 Task: Search one way flight ticket for 1 adult, 1 child, 1 infant in seat in premium economy from Fort Wayne: Fort Wayne International Airport to Indianapolis: Indianapolis International Airport on 8-5-2023. Choice of flights is Southwest. Number of bags: 2 checked bags. Outbound departure time preference is 17:00.
Action: Mouse moved to (342, 311)
Screenshot: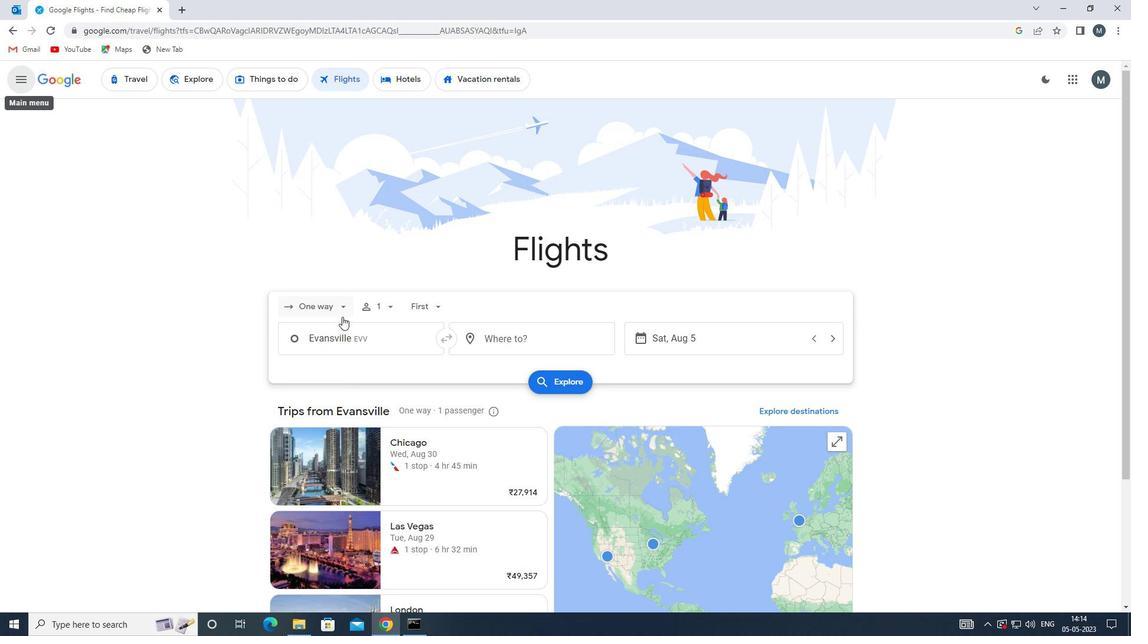 
Action: Mouse pressed left at (342, 311)
Screenshot: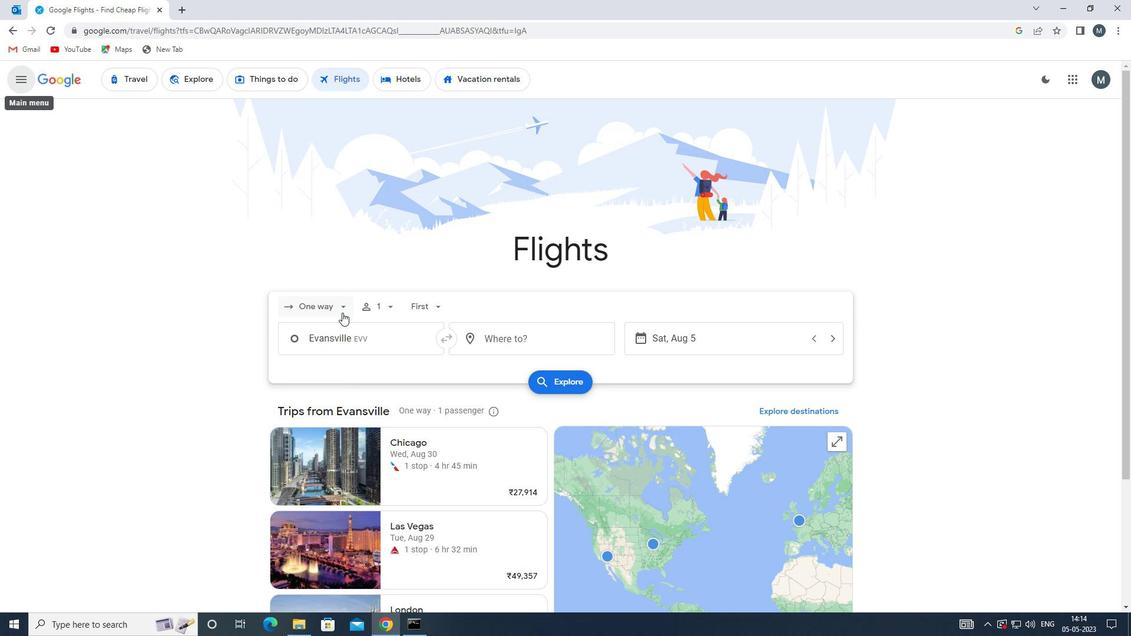 
Action: Mouse moved to (347, 359)
Screenshot: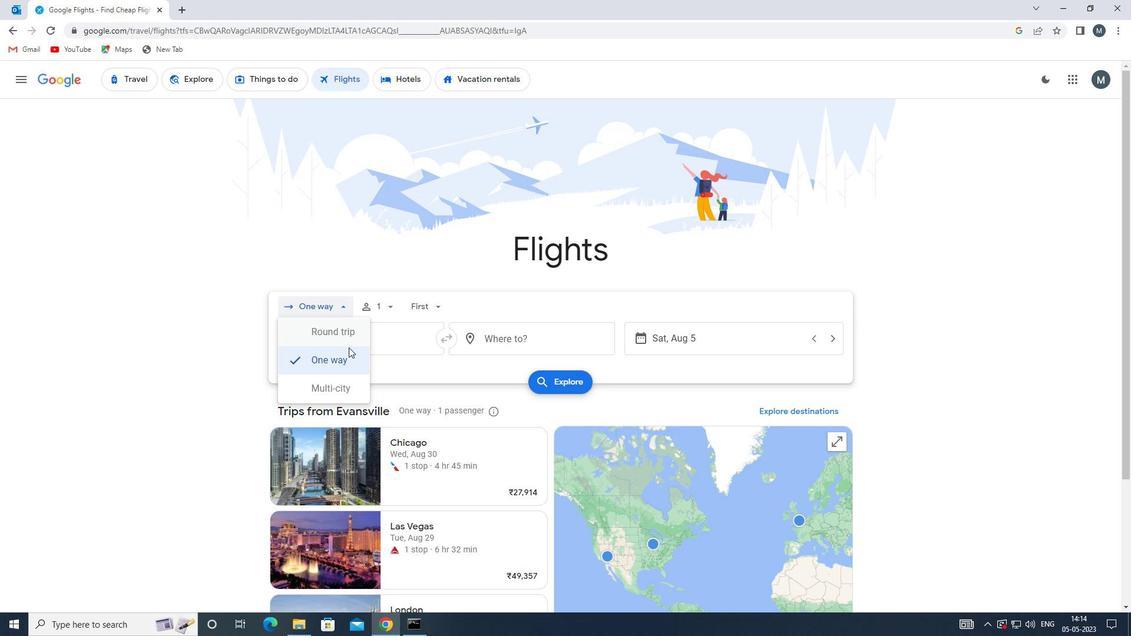 
Action: Mouse pressed left at (347, 359)
Screenshot: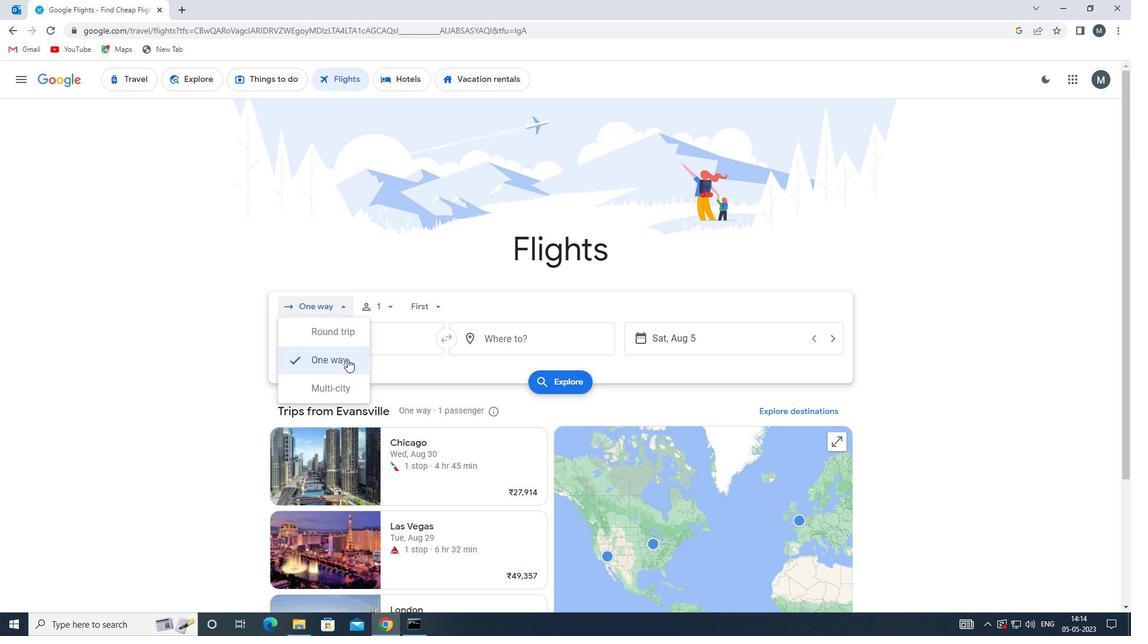 
Action: Mouse moved to (383, 306)
Screenshot: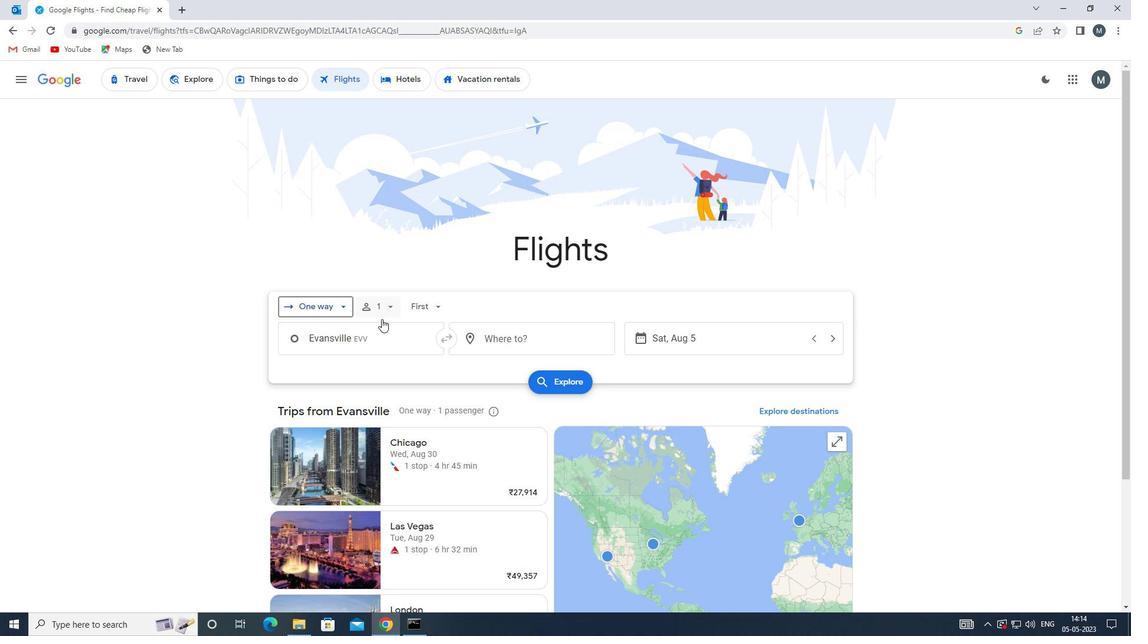 
Action: Mouse pressed left at (383, 306)
Screenshot: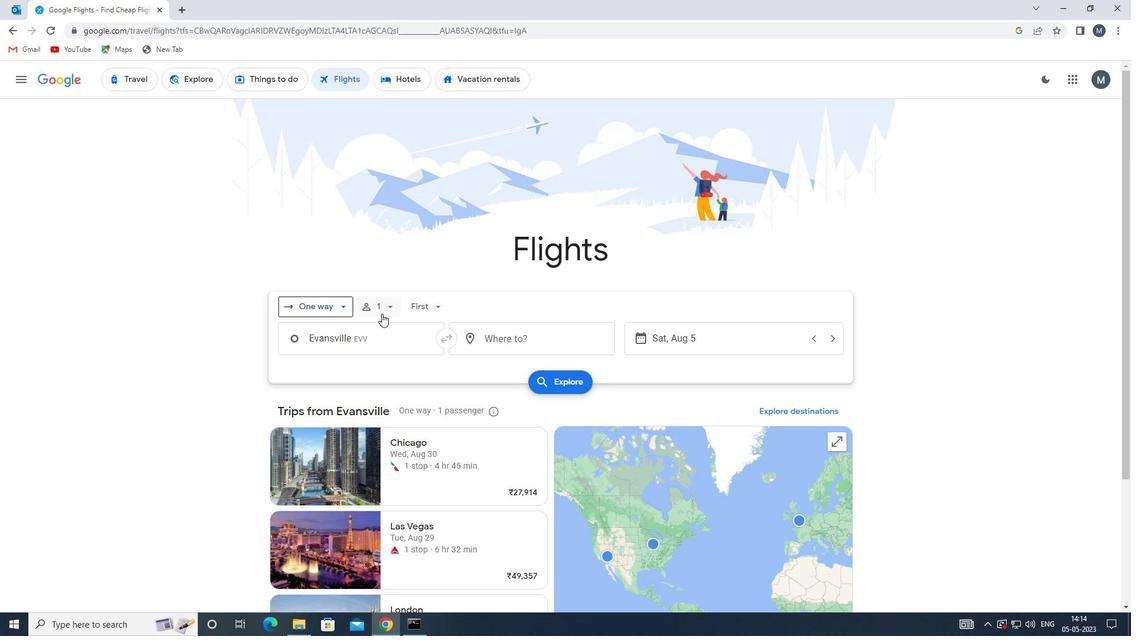 
Action: Mouse moved to (483, 366)
Screenshot: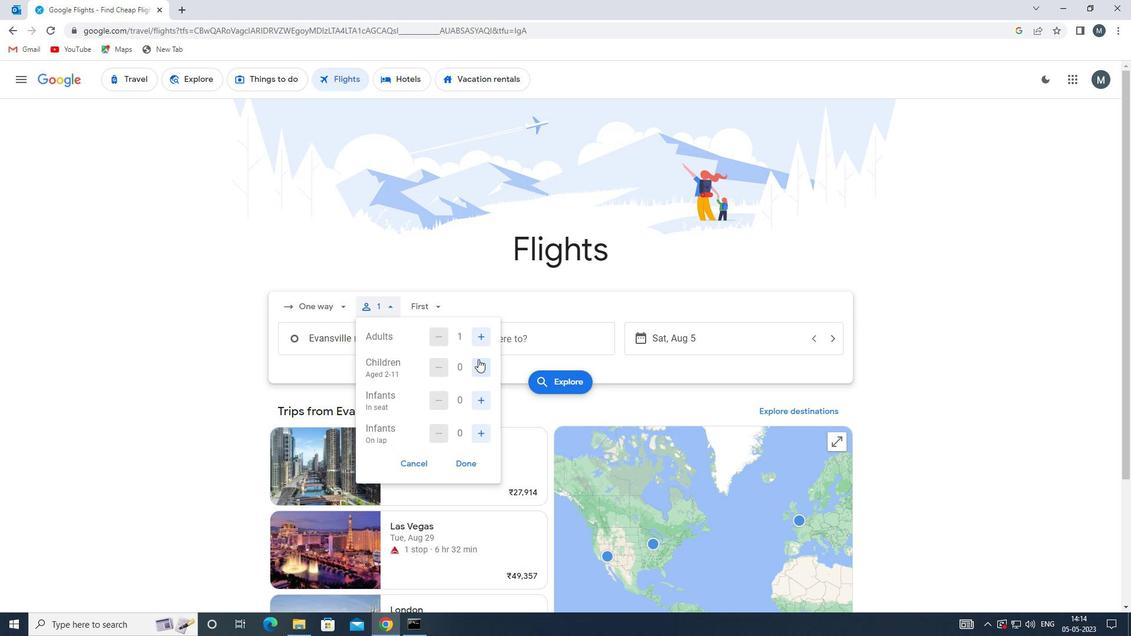 
Action: Mouse pressed left at (483, 366)
Screenshot: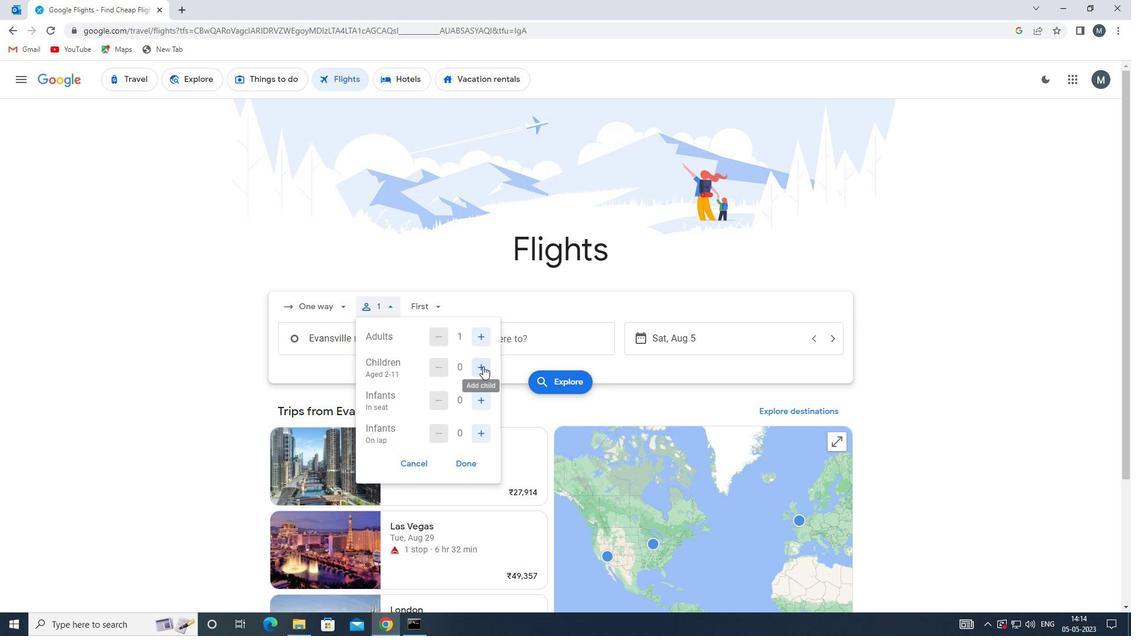 
Action: Mouse moved to (476, 404)
Screenshot: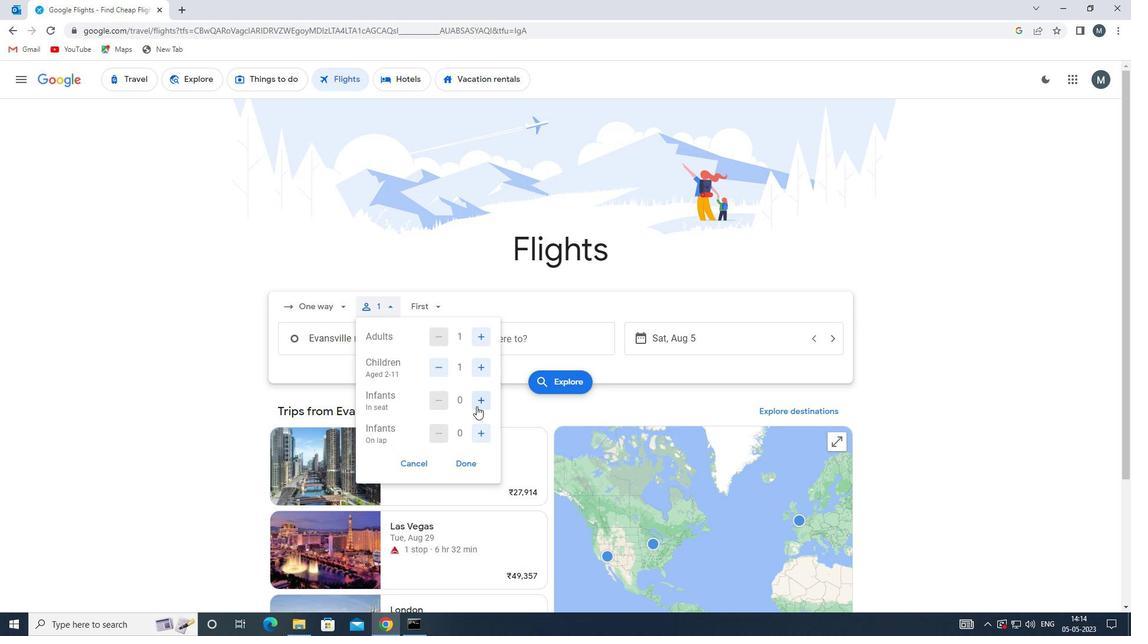 
Action: Mouse pressed left at (476, 404)
Screenshot: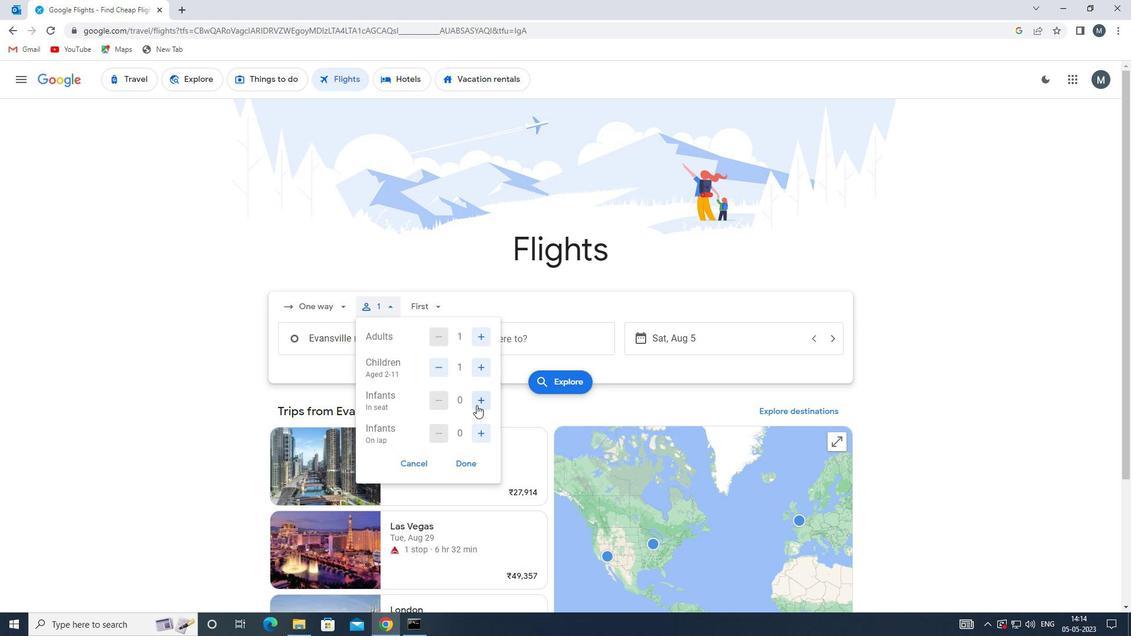 
Action: Mouse moved to (476, 466)
Screenshot: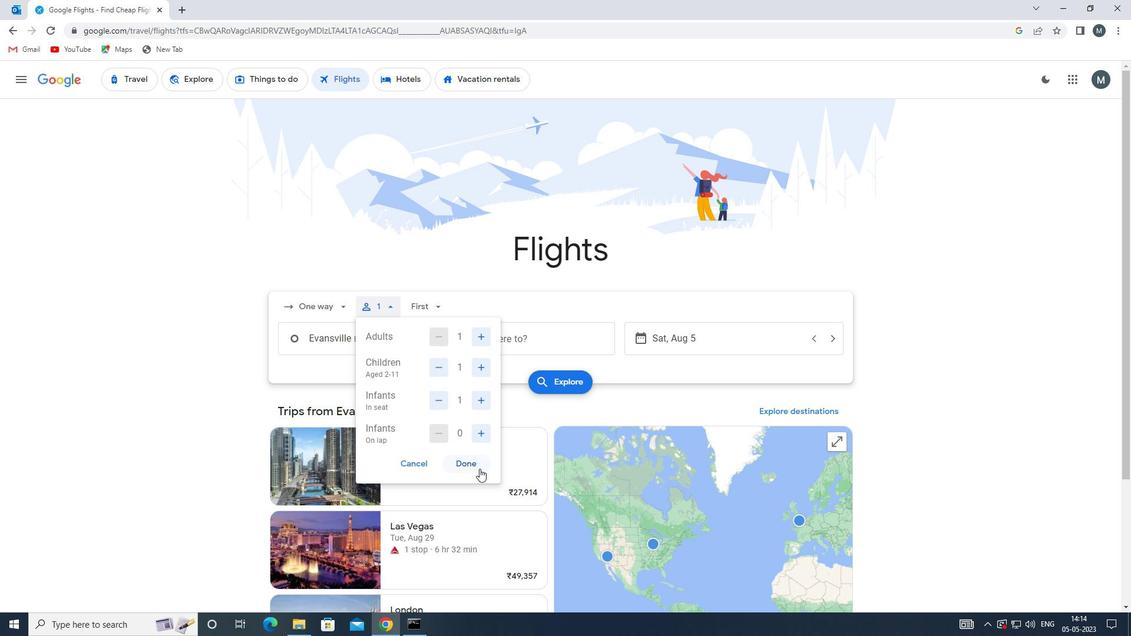 
Action: Mouse pressed left at (476, 466)
Screenshot: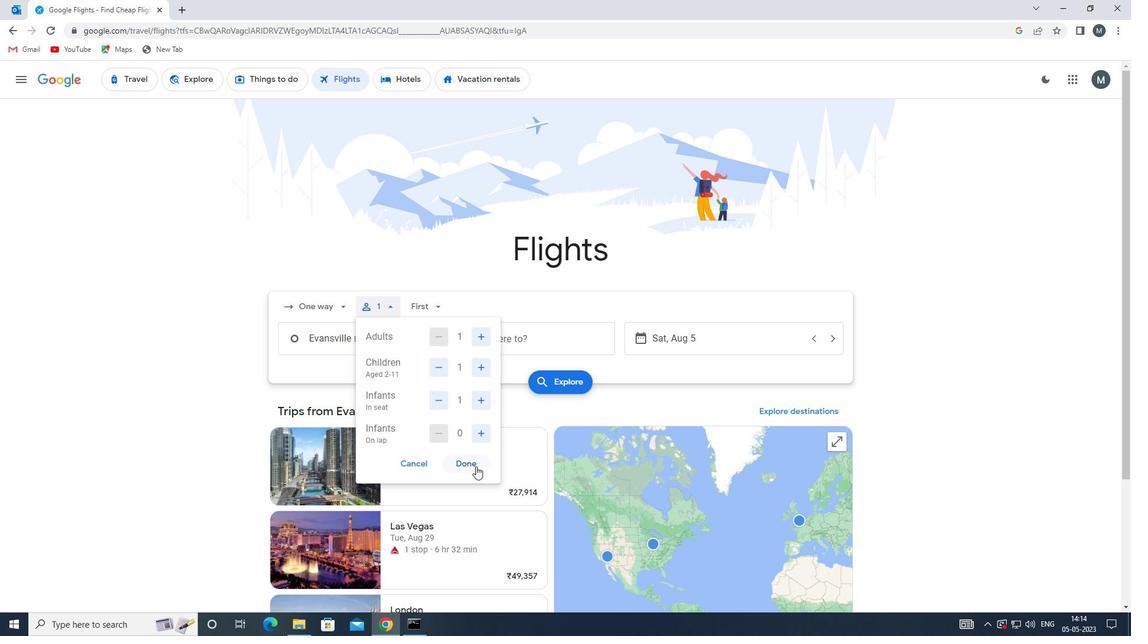 
Action: Mouse moved to (430, 311)
Screenshot: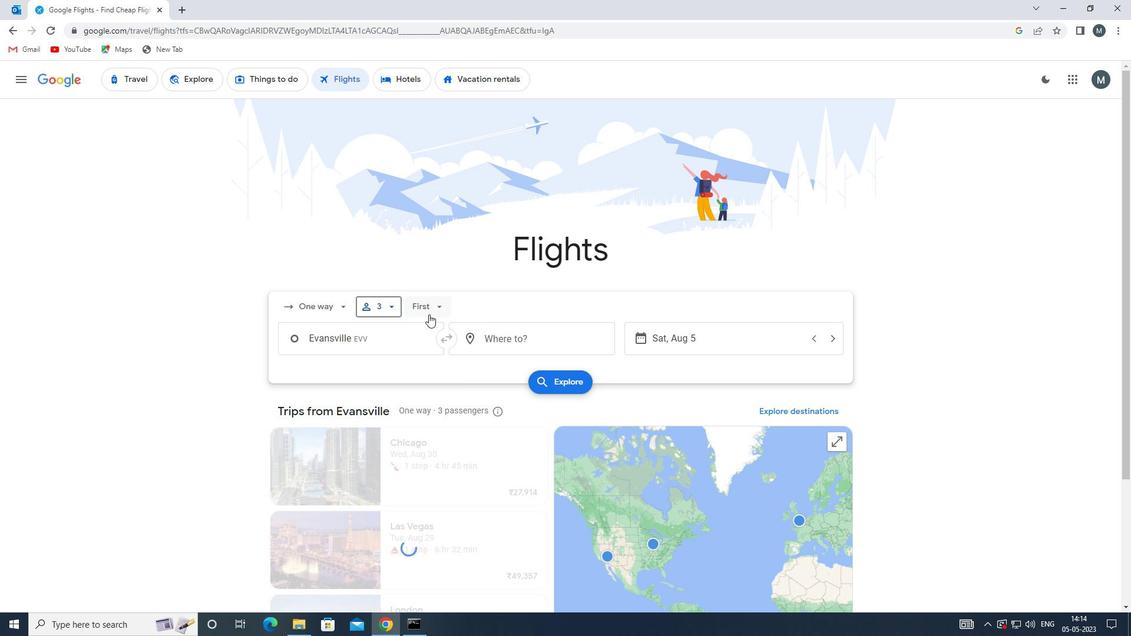 
Action: Mouse pressed left at (430, 311)
Screenshot: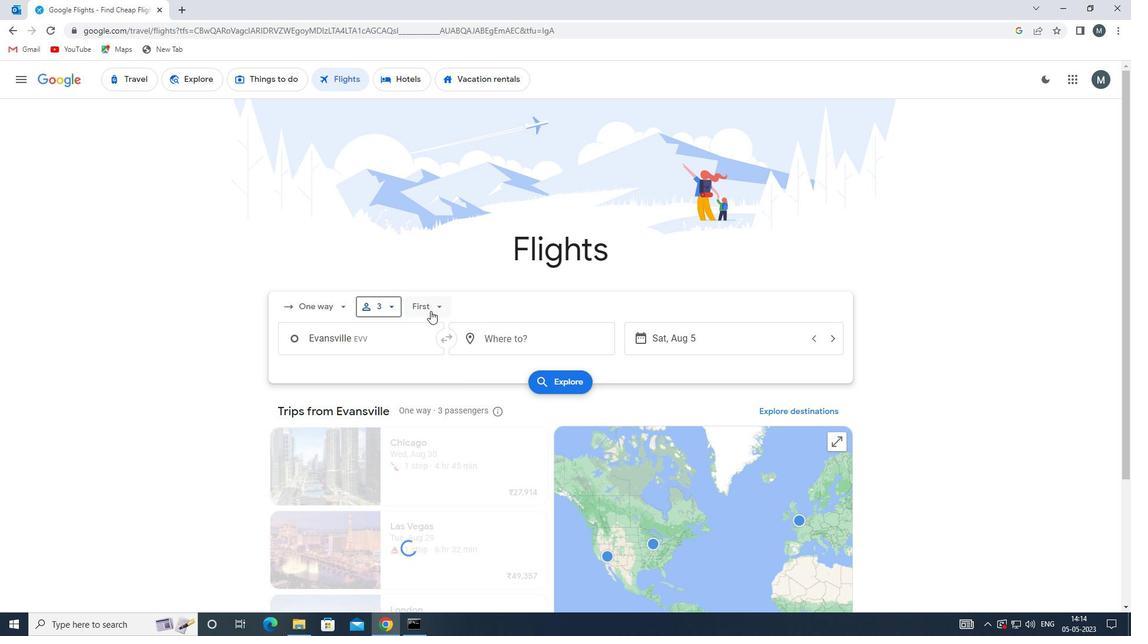 
Action: Mouse moved to (450, 361)
Screenshot: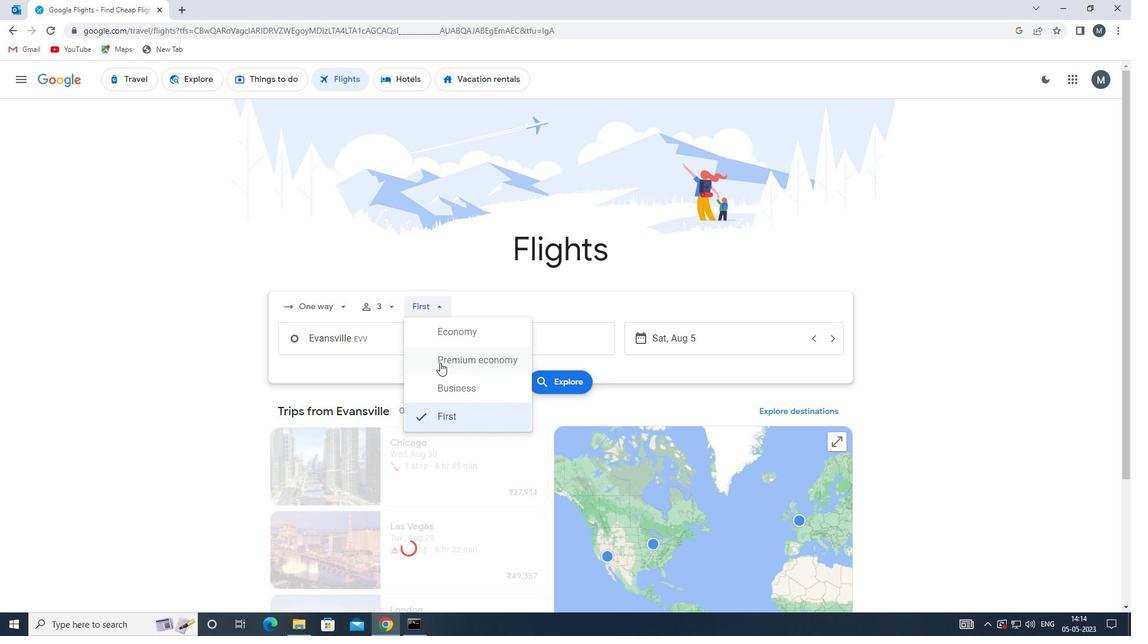 
Action: Mouse pressed left at (450, 361)
Screenshot: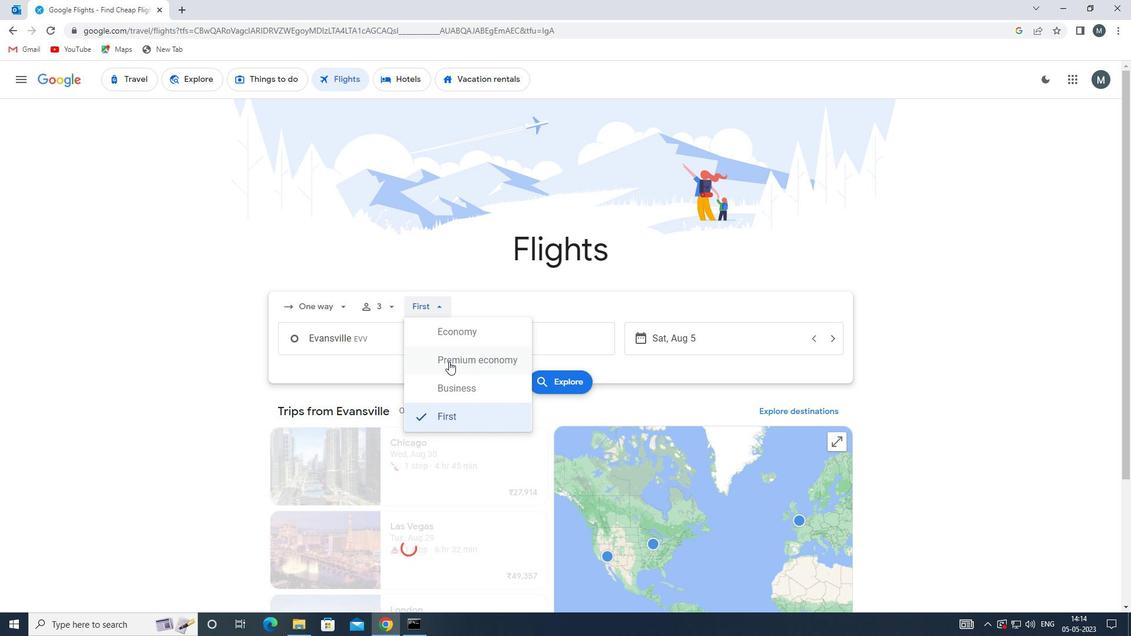 
Action: Mouse moved to (393, 348)
Screenshot: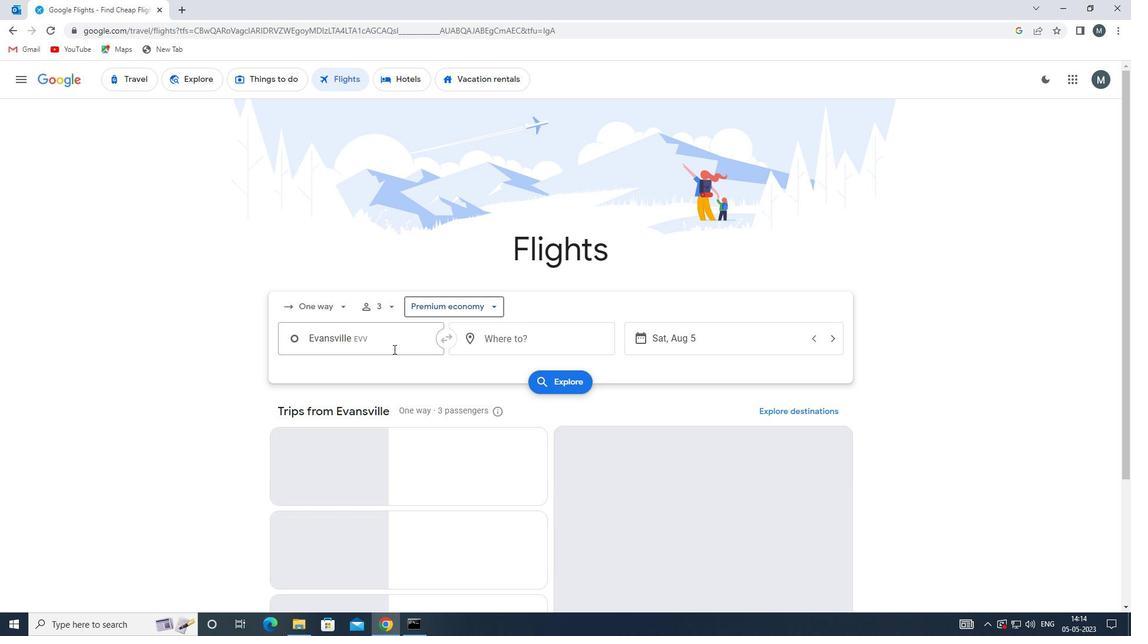 
Action: Mouse pressed left at (393, 348)
Screenshot: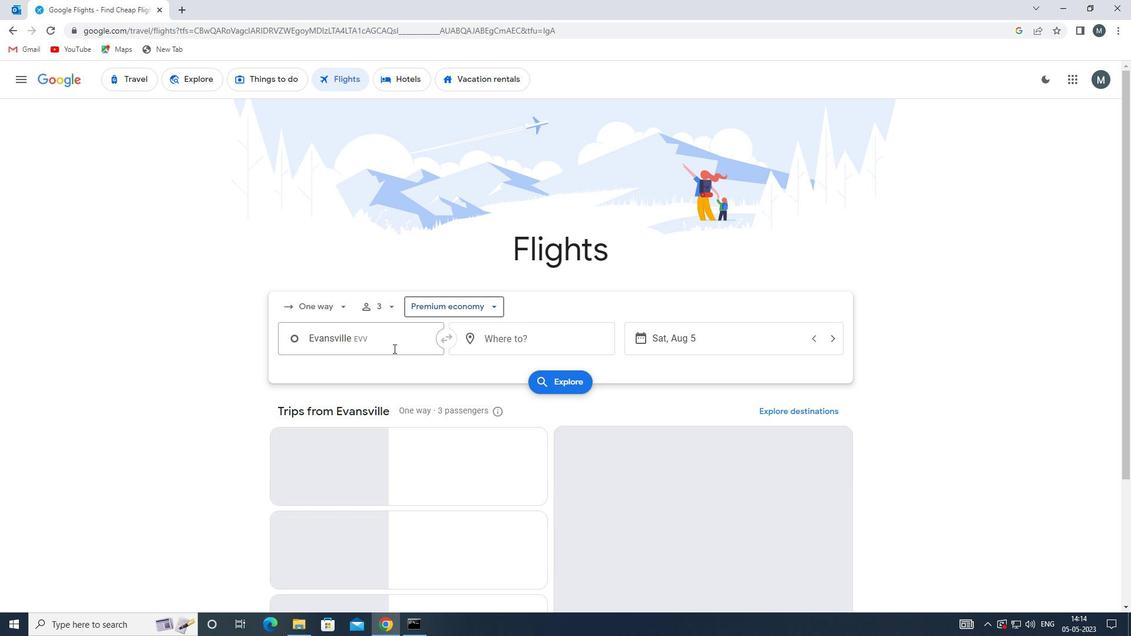 
Action: Key pressed fw
Screenshot: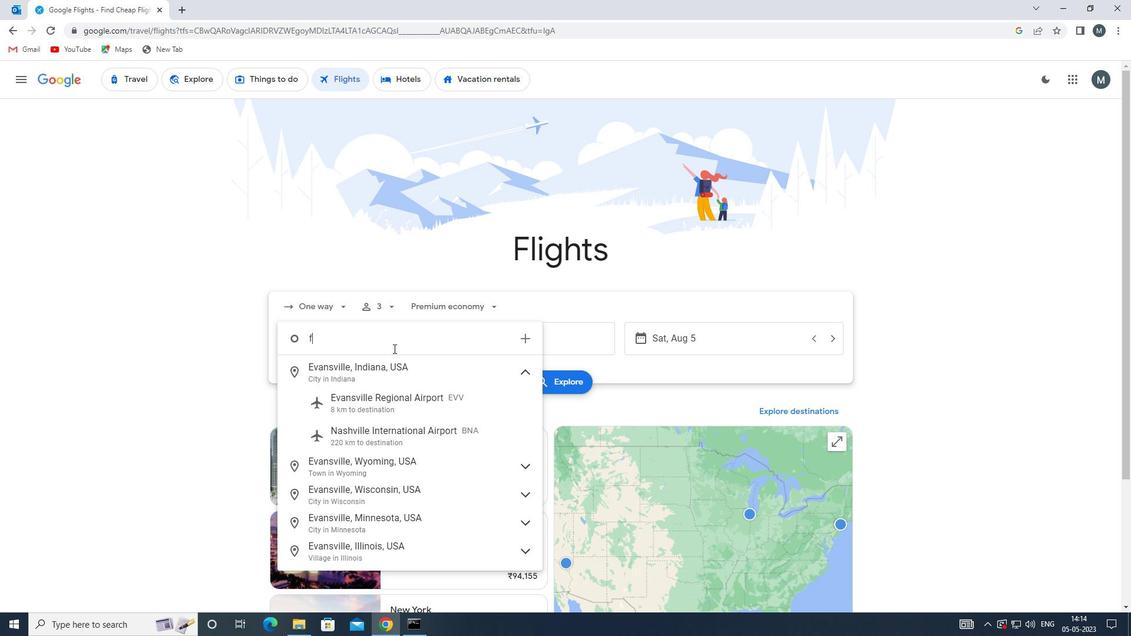
Action: Mouse moved to (407, 377)
Screenshot: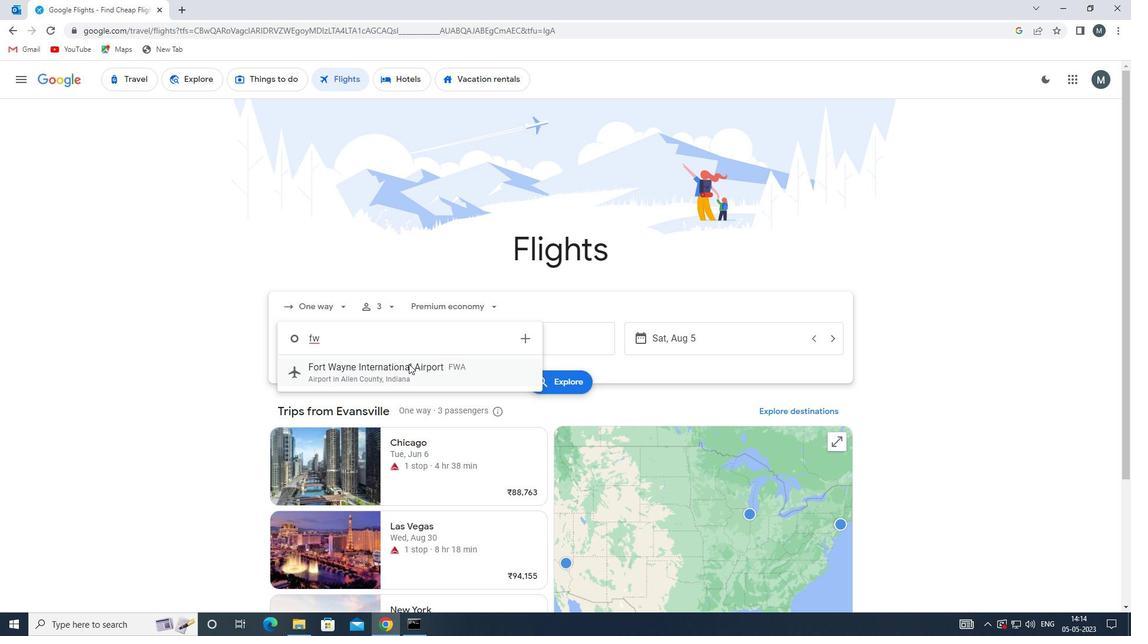 
Action: Mouse pressed left at (407, 377)
Screenshot: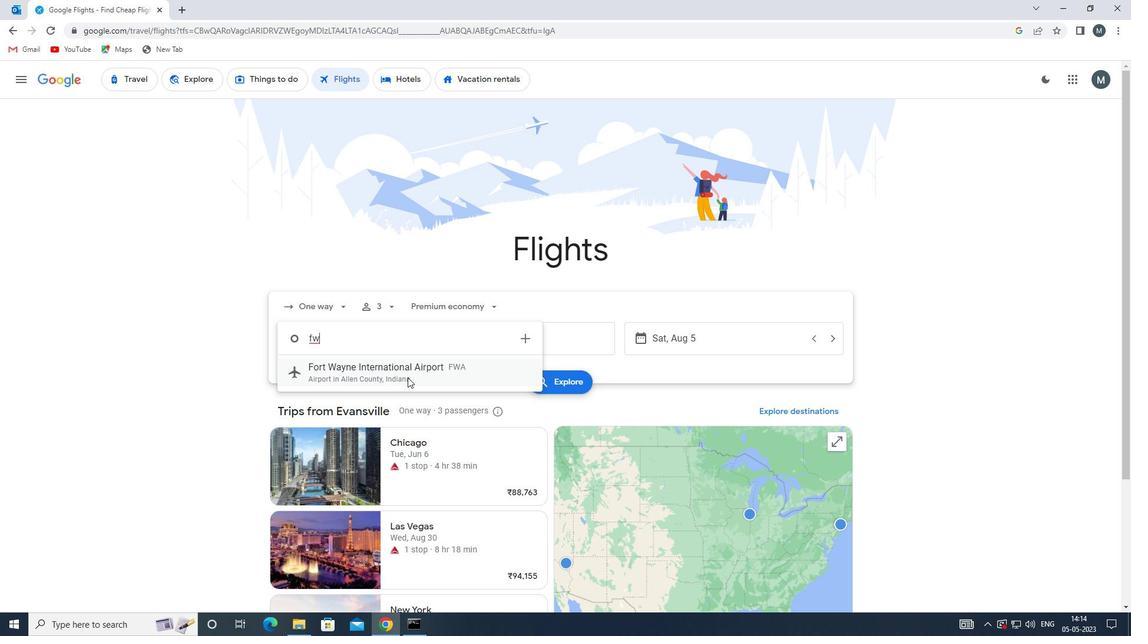 
Action: Mouse moved to (536, 340)
Screenshot: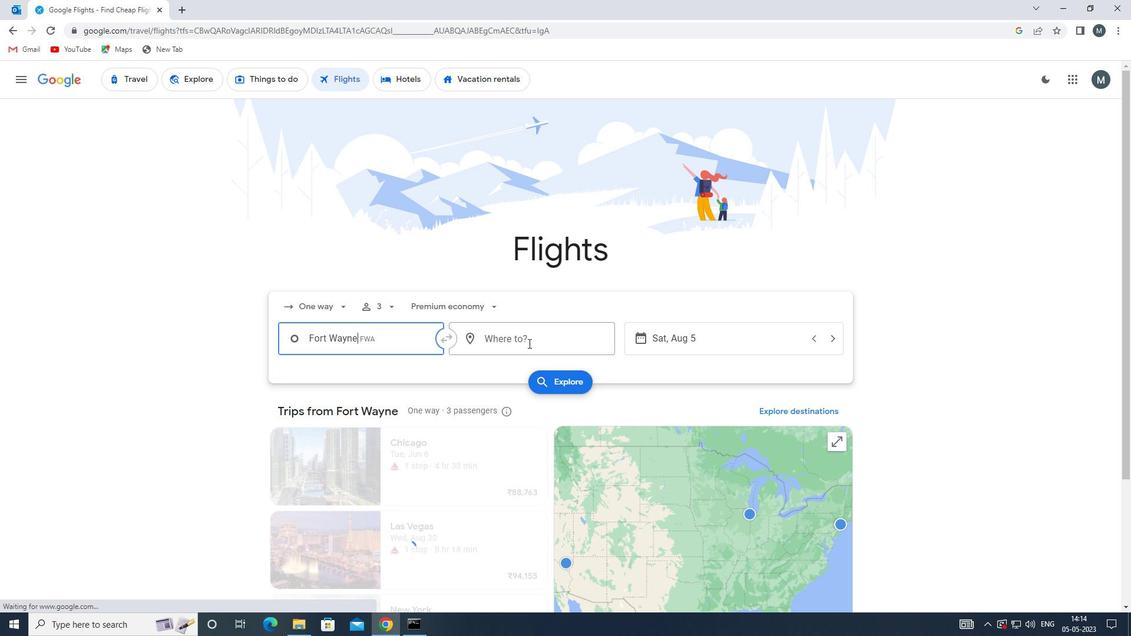 
Action: Mouse pressed left at (536, 340)
Screenshot: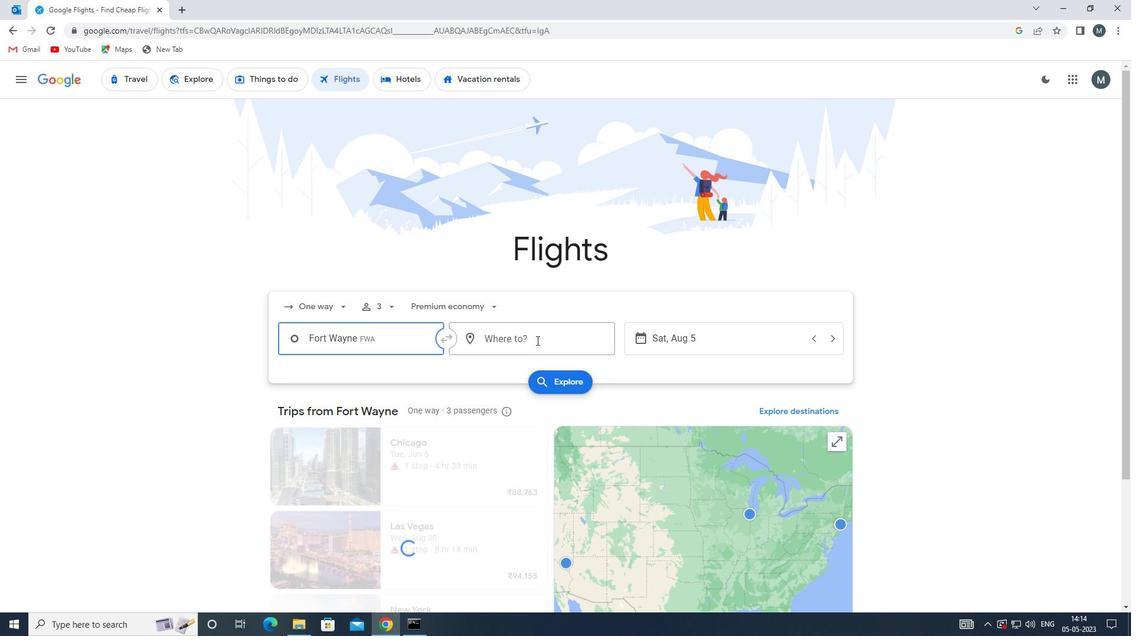 
Action: Mouse moved to (533, 340)
Screenshot: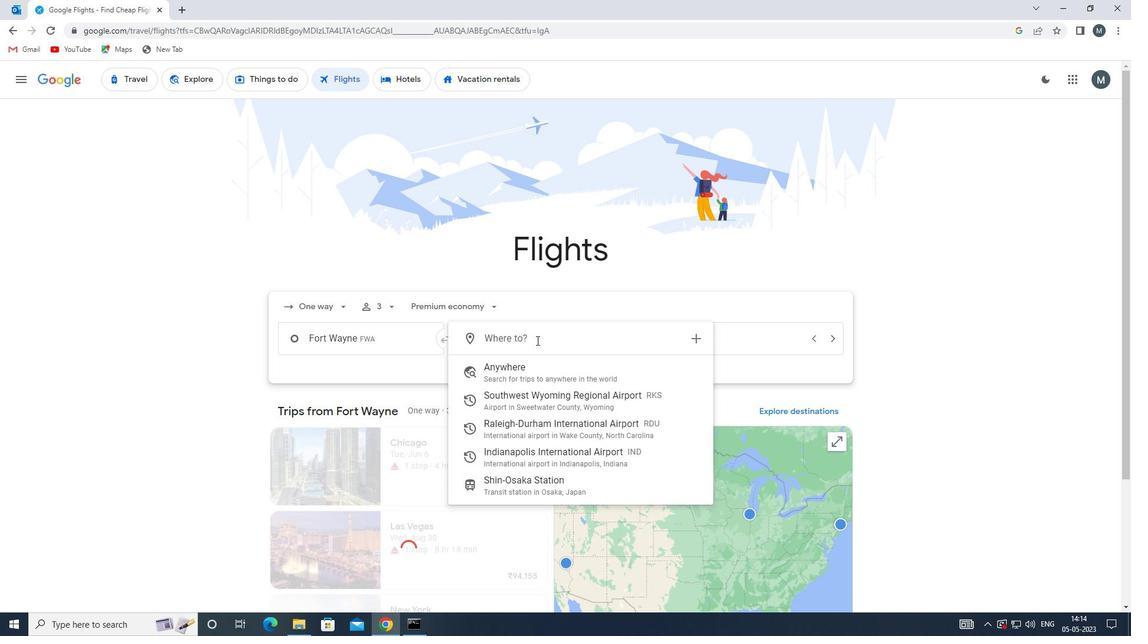 
Action: Key pressed i
Screenshot: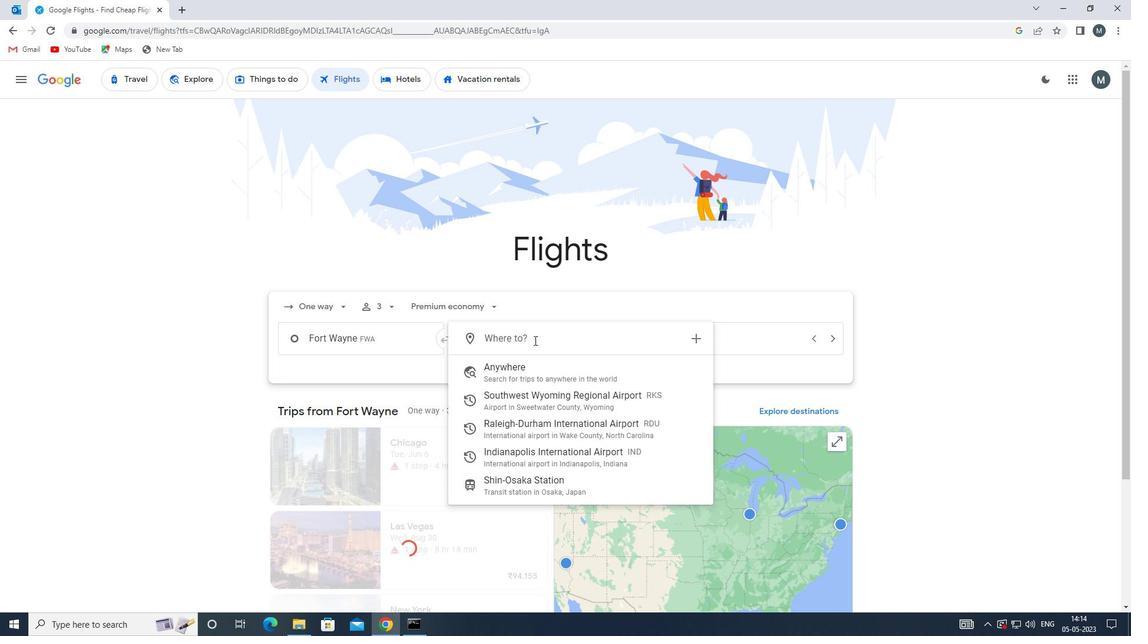 
Action: Mouse moved to (532, 340)
Screenshot: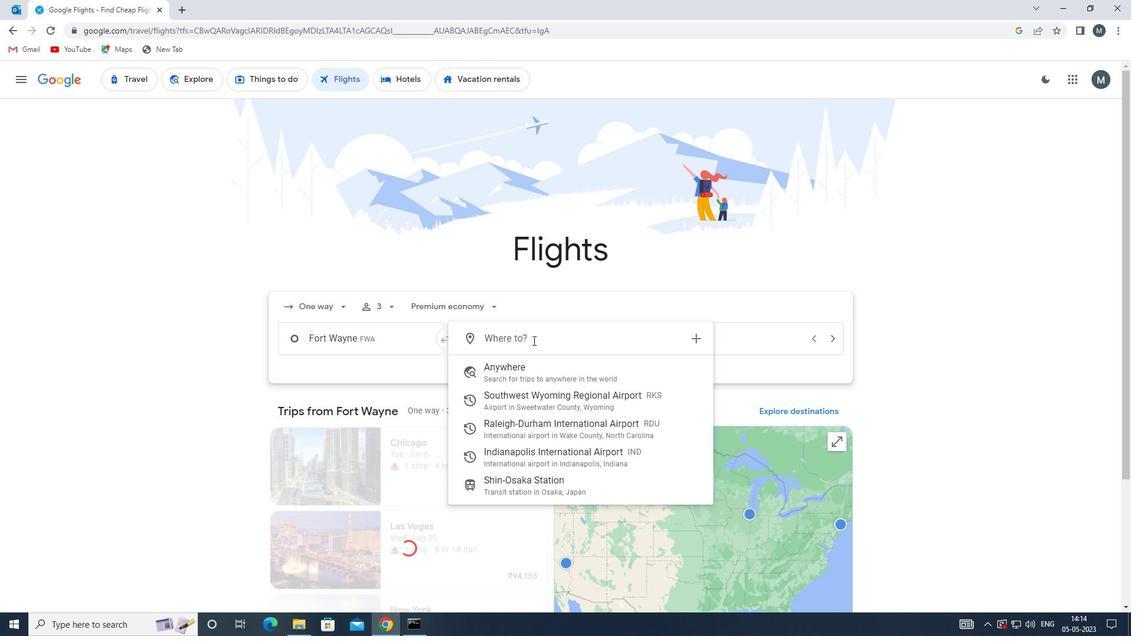 
Action: Key pressed nd
Screenshot: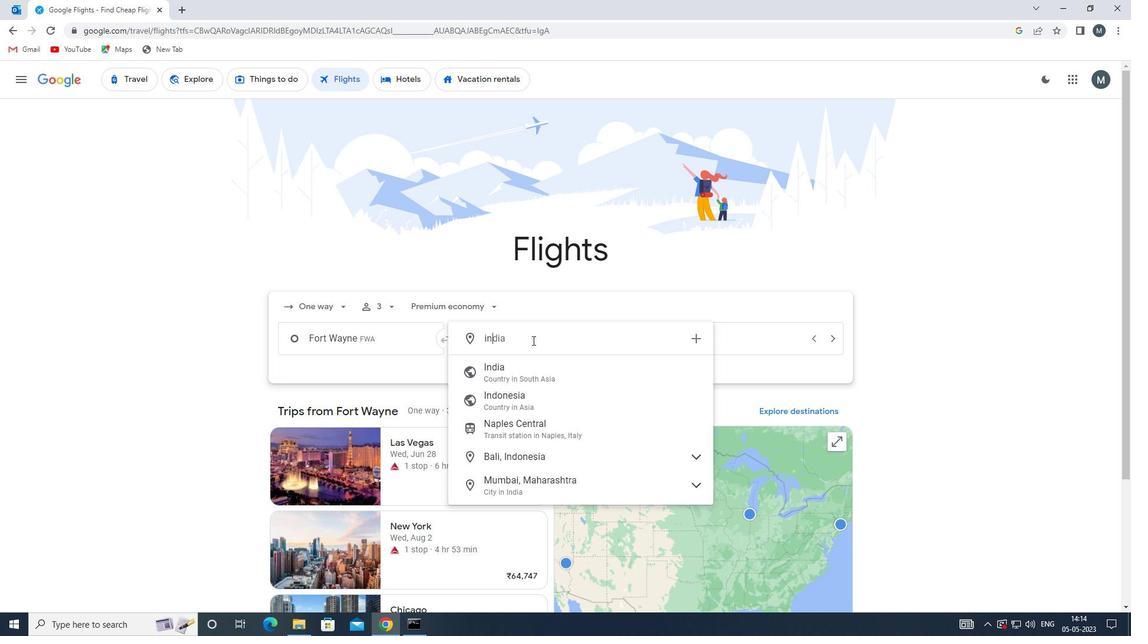 
Action: Mouse moved to (523, 371)
Screenshot: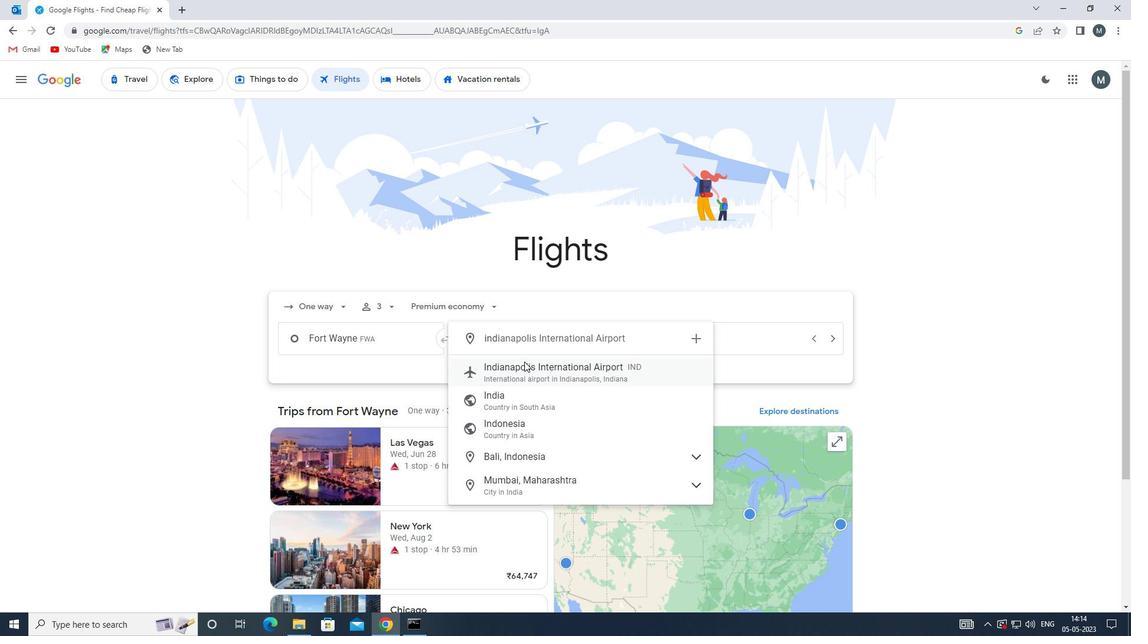 
Action: Mouse pressed left at (523, 371)
Screenshot: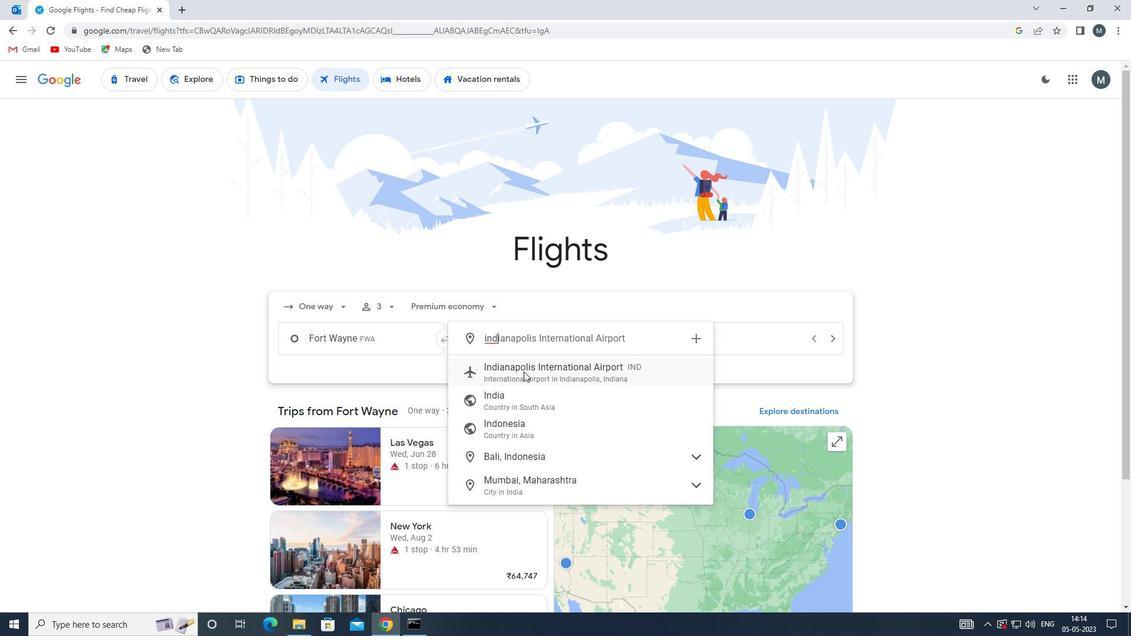
Action: Mouse moved to (665, 341)
Screenshot: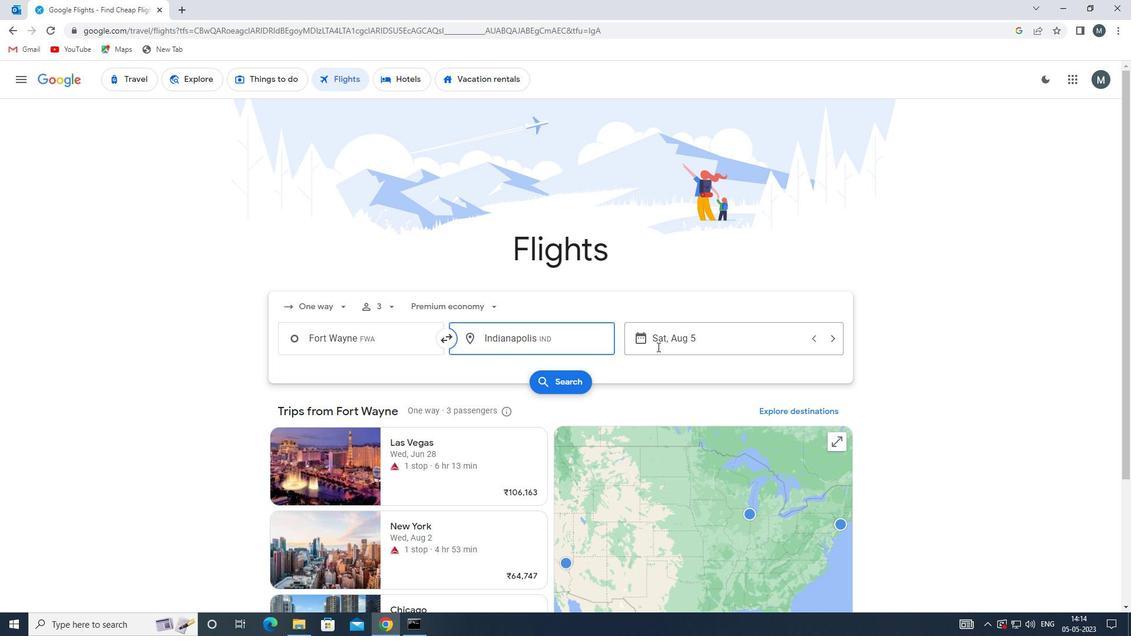 
Action: Mouse pressed left at (665, 341)
Screenshot: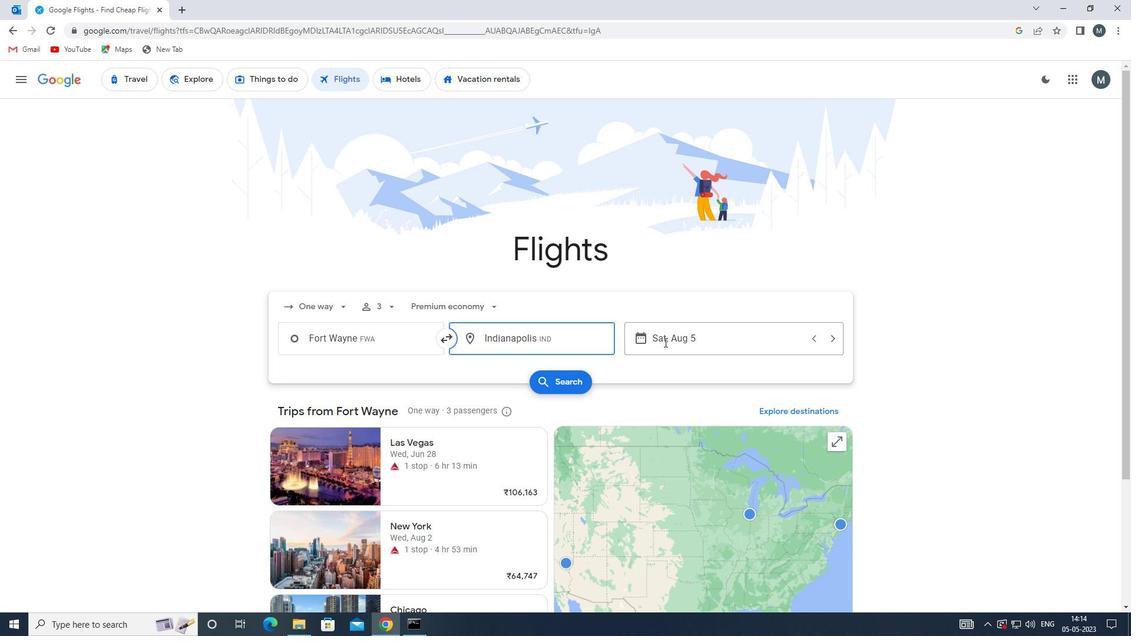 
Action: Mouse moved to (589, 402)
Screenshot: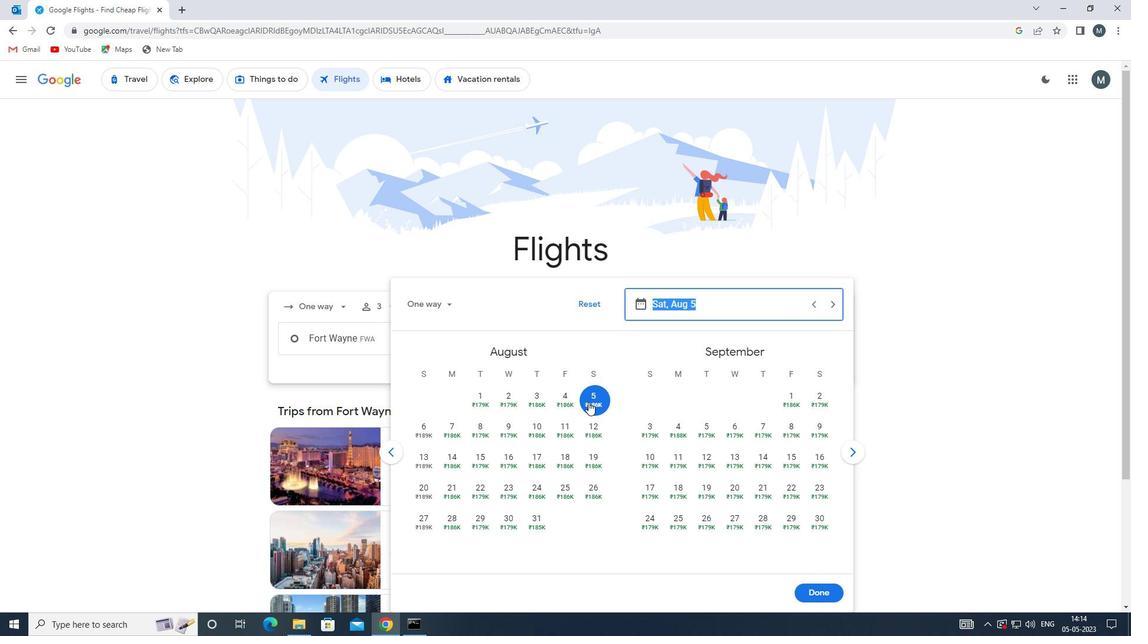 
Action: Mouse pressed left at (589, 402)
Screenshot: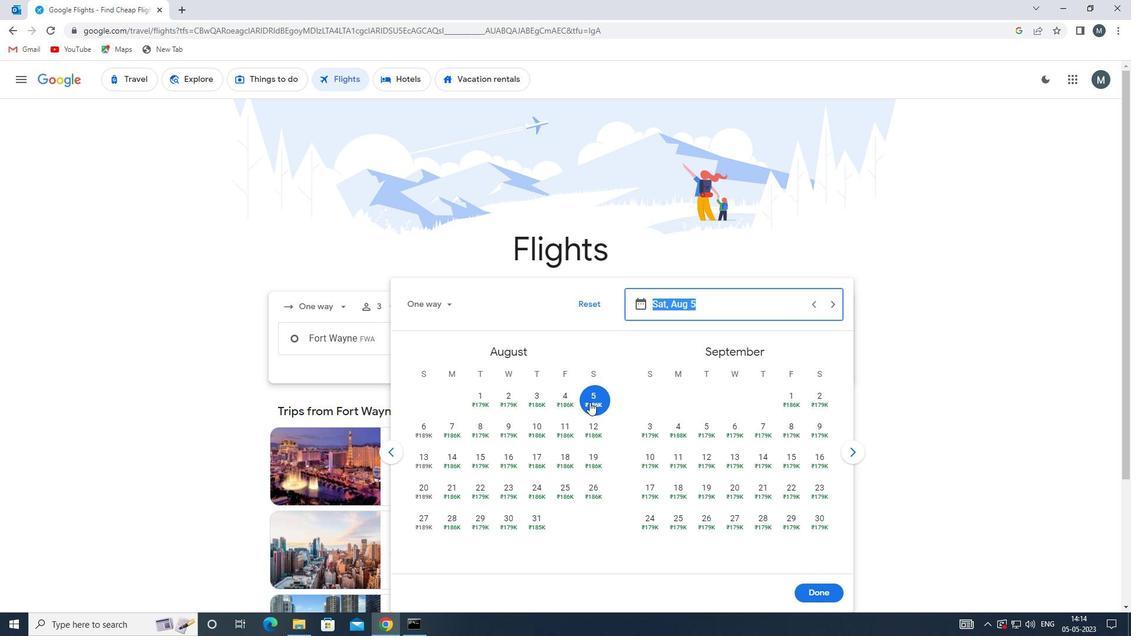 
Action: Mouse moved to (816, 586)
Screenshot: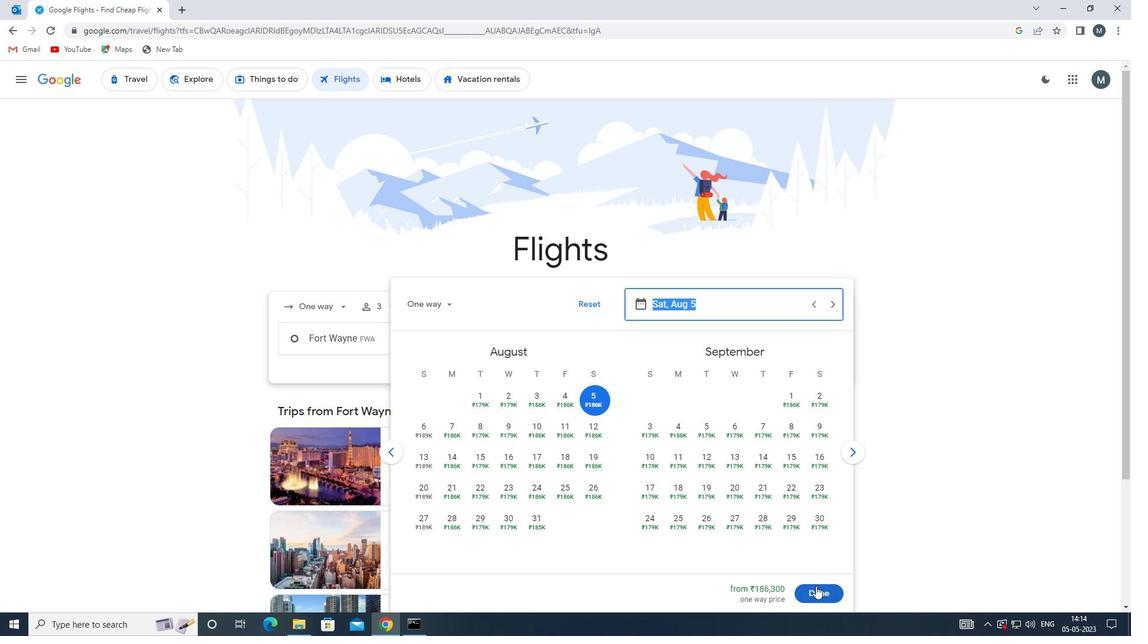 
Action: Mouse pressed left at (816, 586)
Screenshot: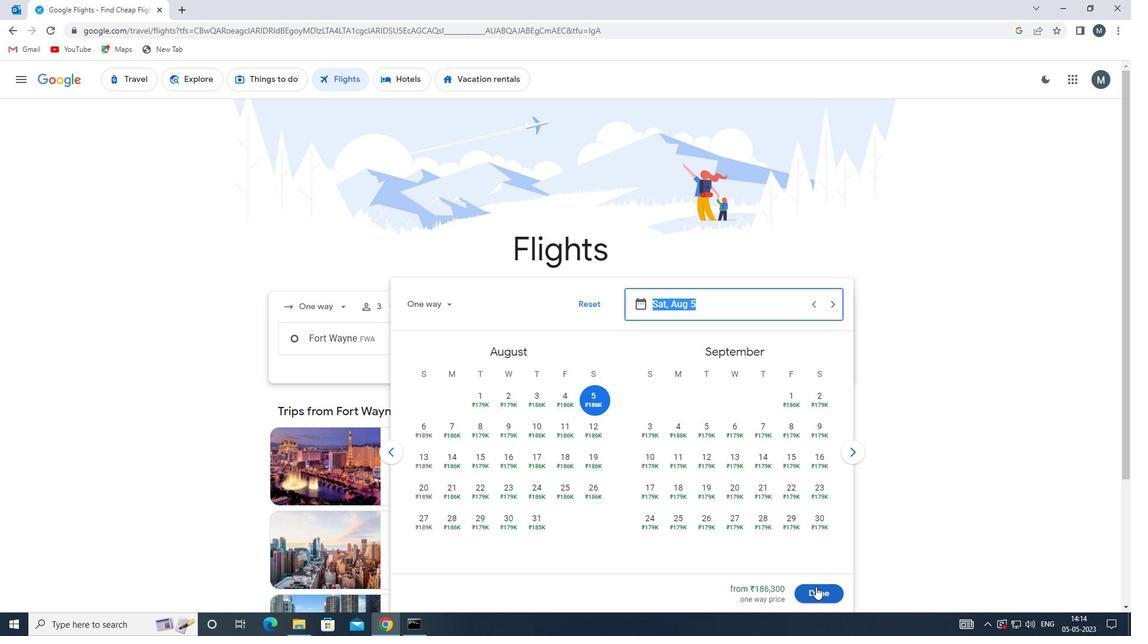 
Action: Mouse moved to (551, 377)
Screenshot: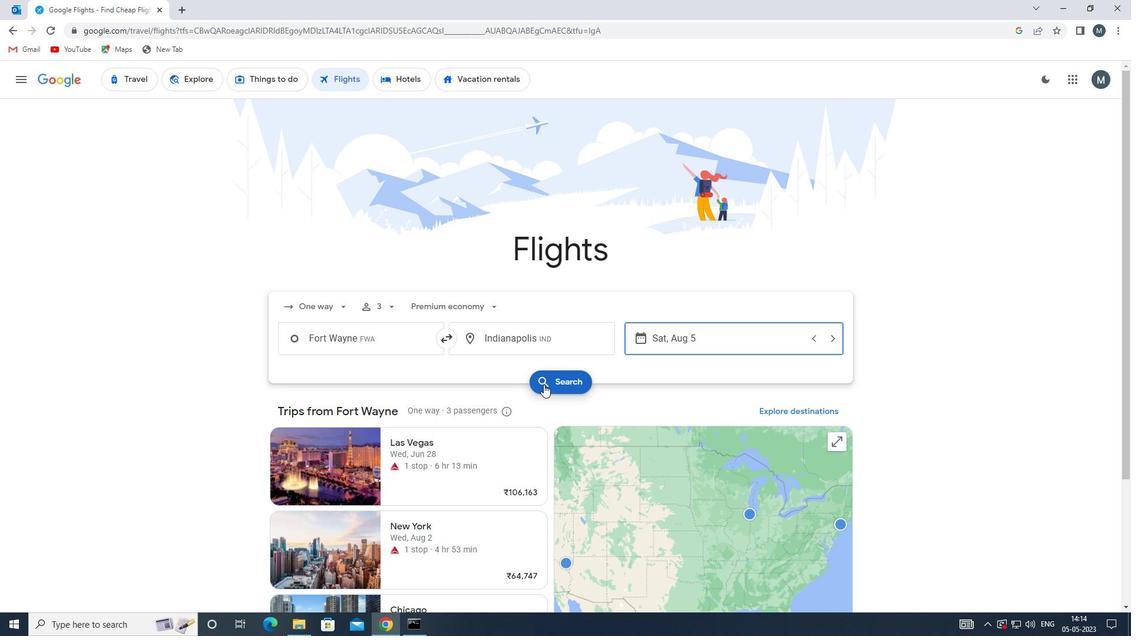 
Action: Mouse pressed left at (551, 377)
Screenshot: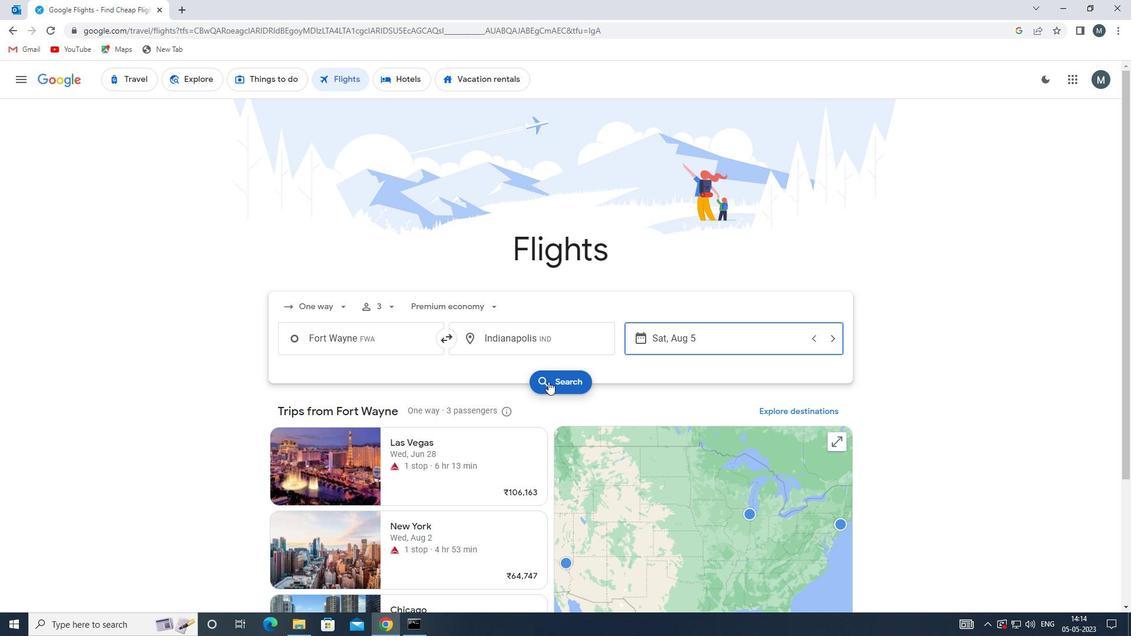 
Action: Mouse moved to (285, 185)
Screenshot: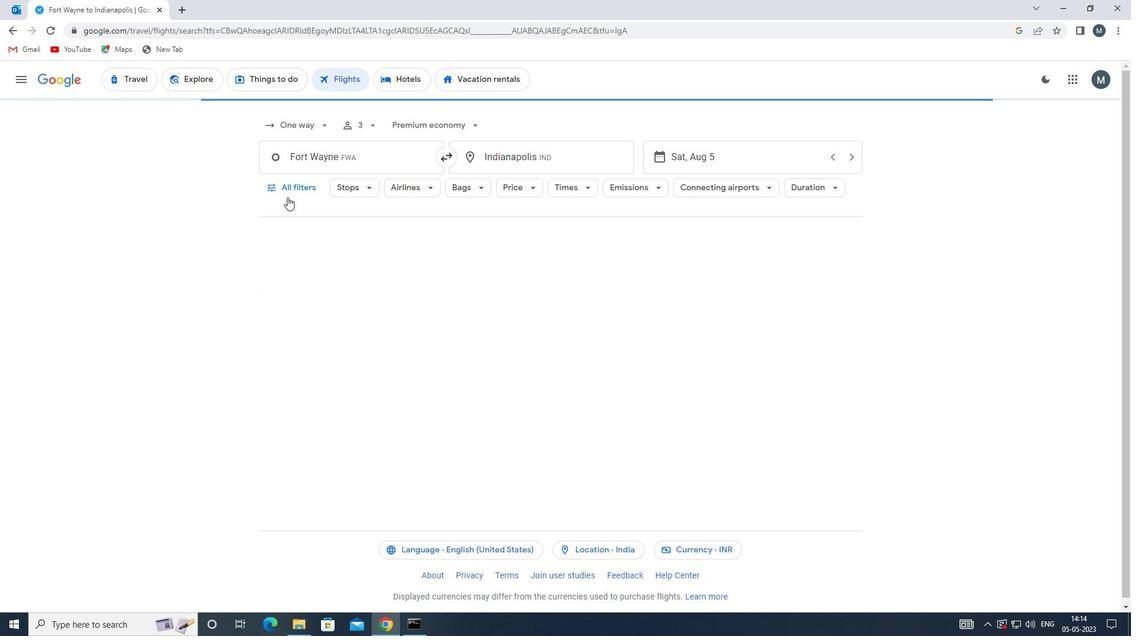 
Action: Mouse pressed left at (285, 185)
Screenshot: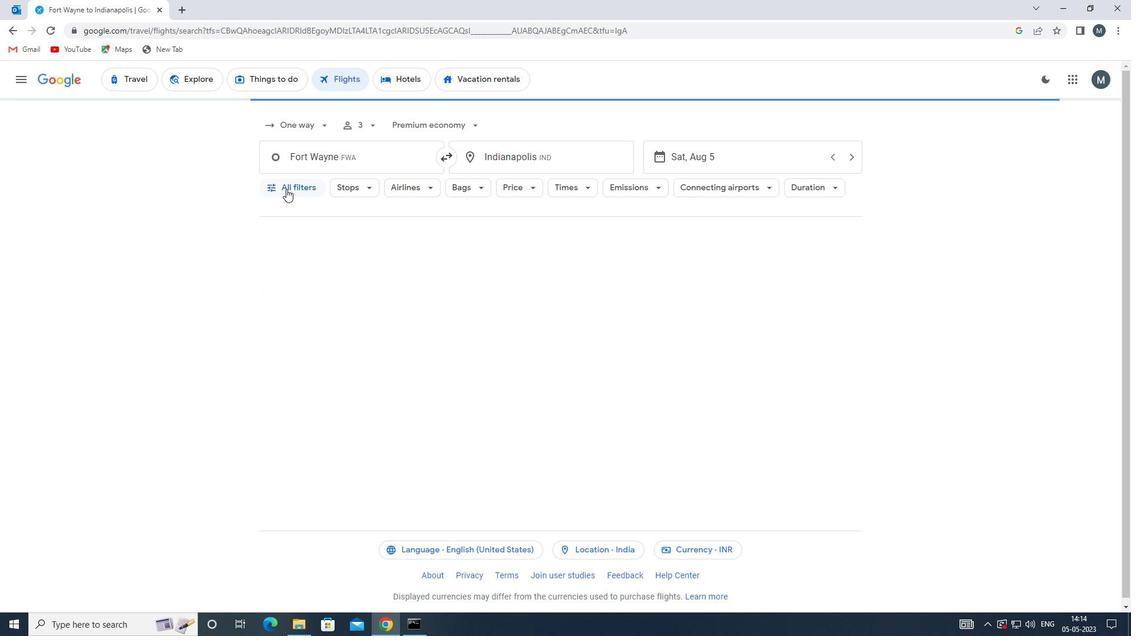 
Action: Mouse moved to (333, 321)
Screenshot: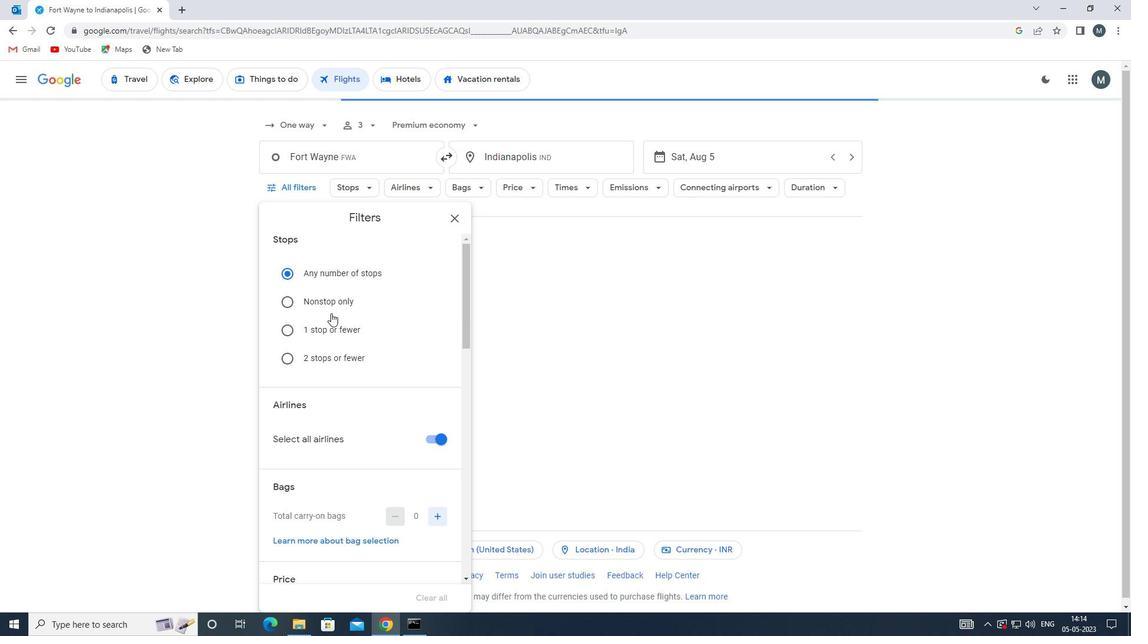 
Action: Mouse scrolled (333, 320) with delta (0, 0)
Screenshot: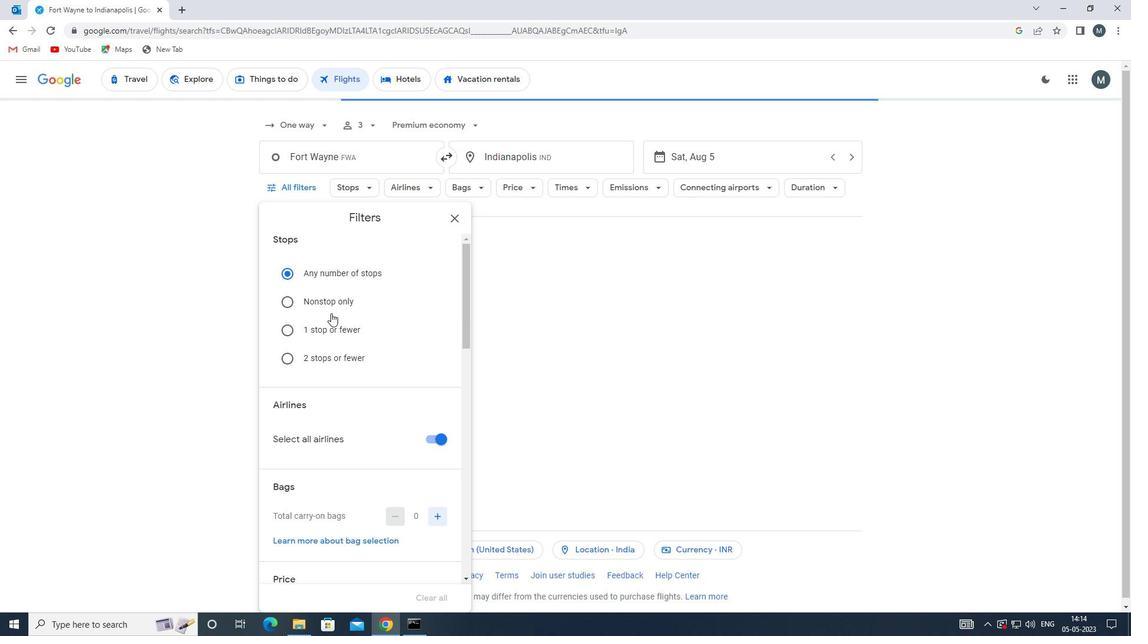 
Action: Mouse moved to (334, 323)
Screenshot: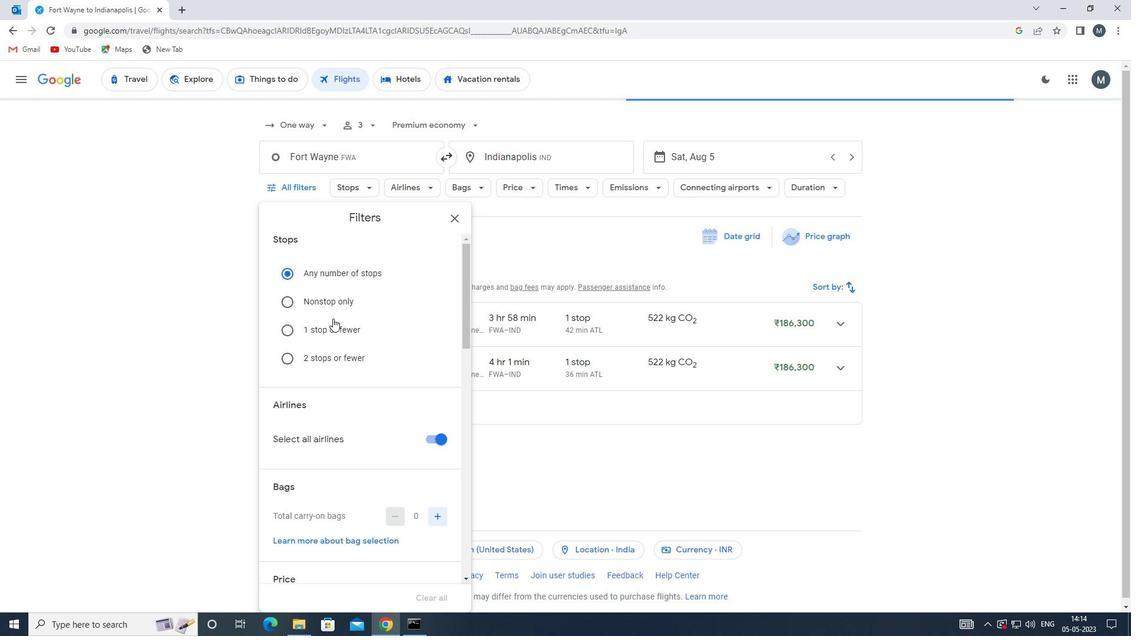 
Action: Mouse scrolled (334, 322) with delta (0, 0)
Screenshot: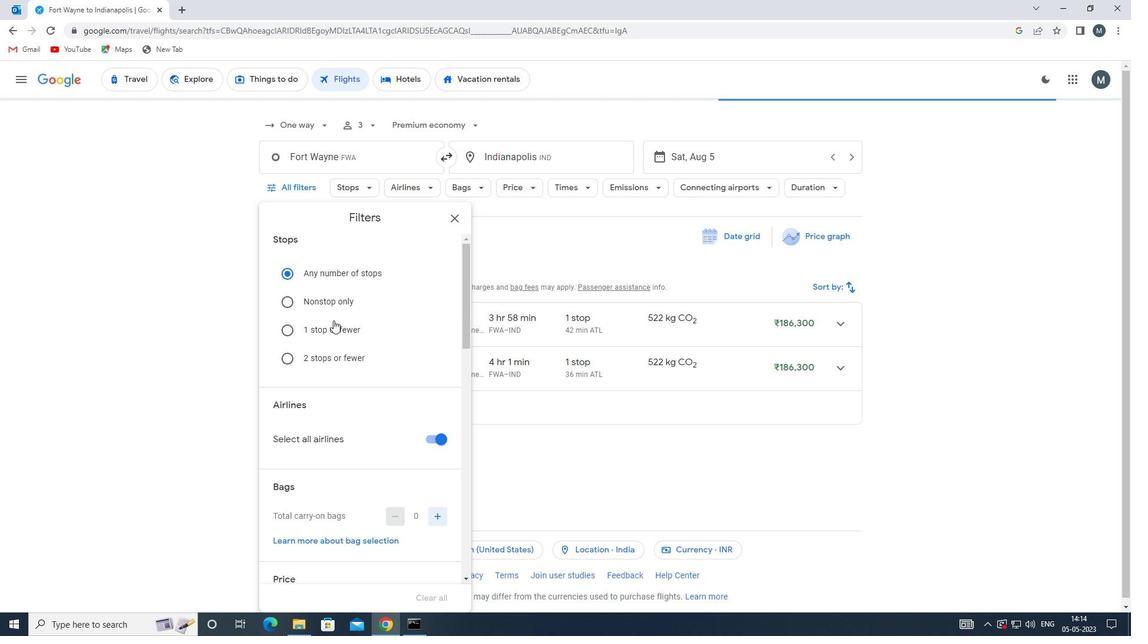 
Action: Mouse moved to (437, 319)
Screenshot: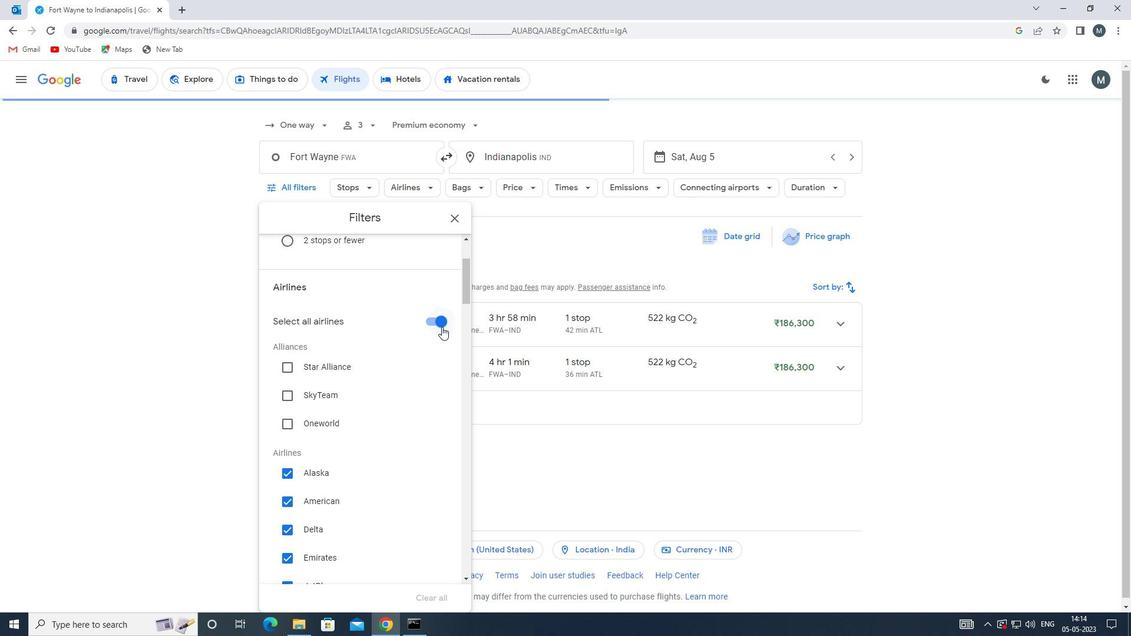 
Action: Mouse pressed left at (437, 319)
Screenshot: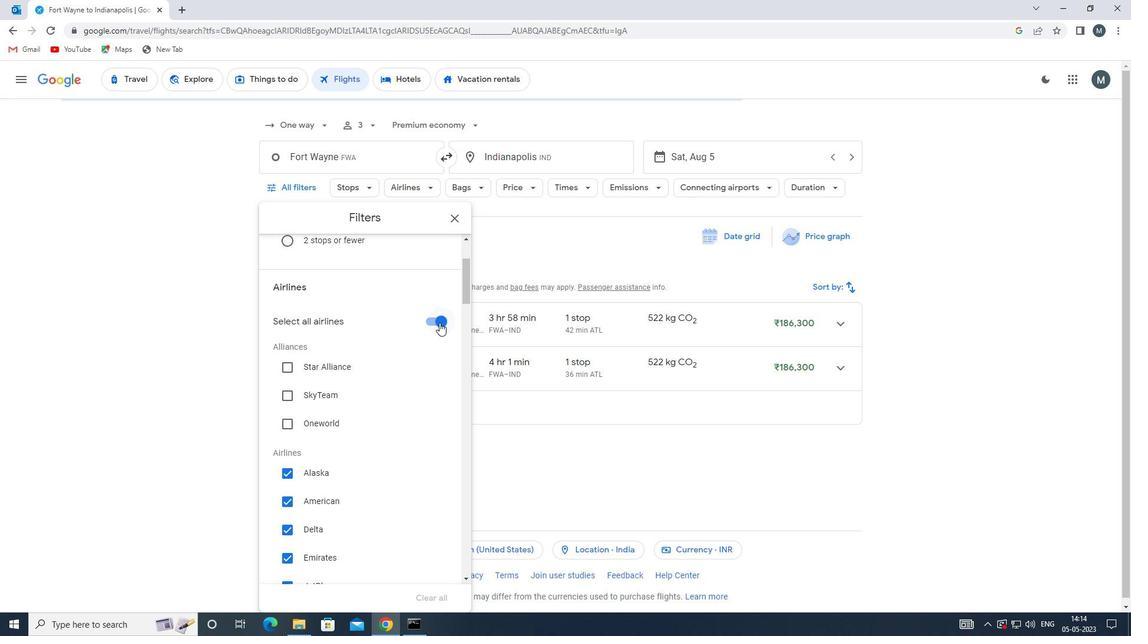 
Action: Mouse moved to (365, 360)
Screenshot: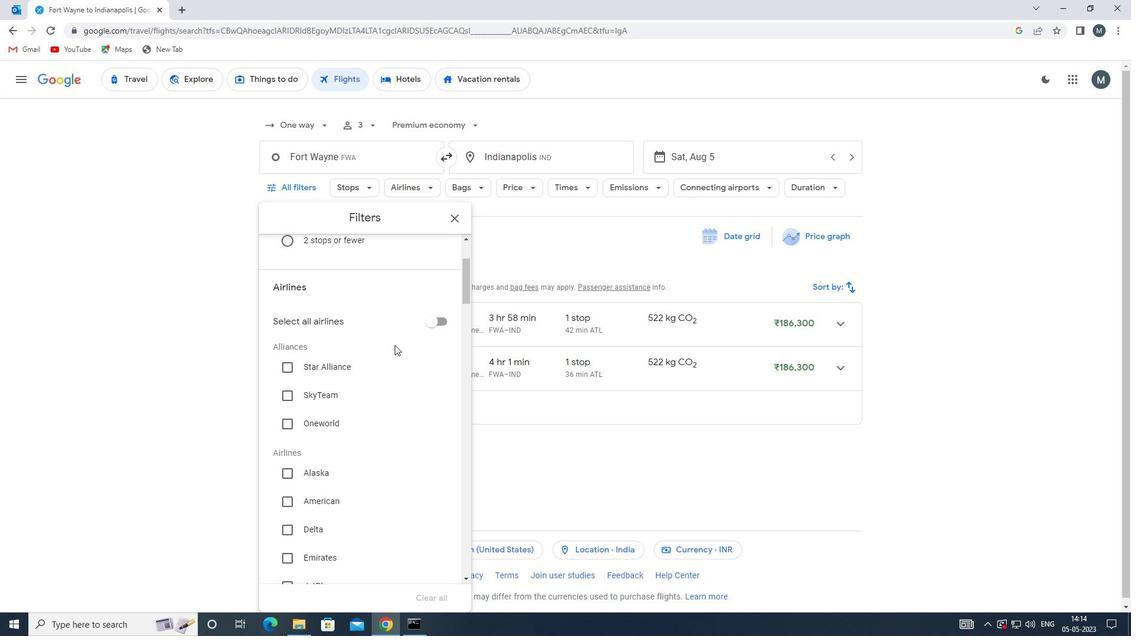 
Action: Mouse scrolled (365, 360) with delta (0, 0)
Screenshot: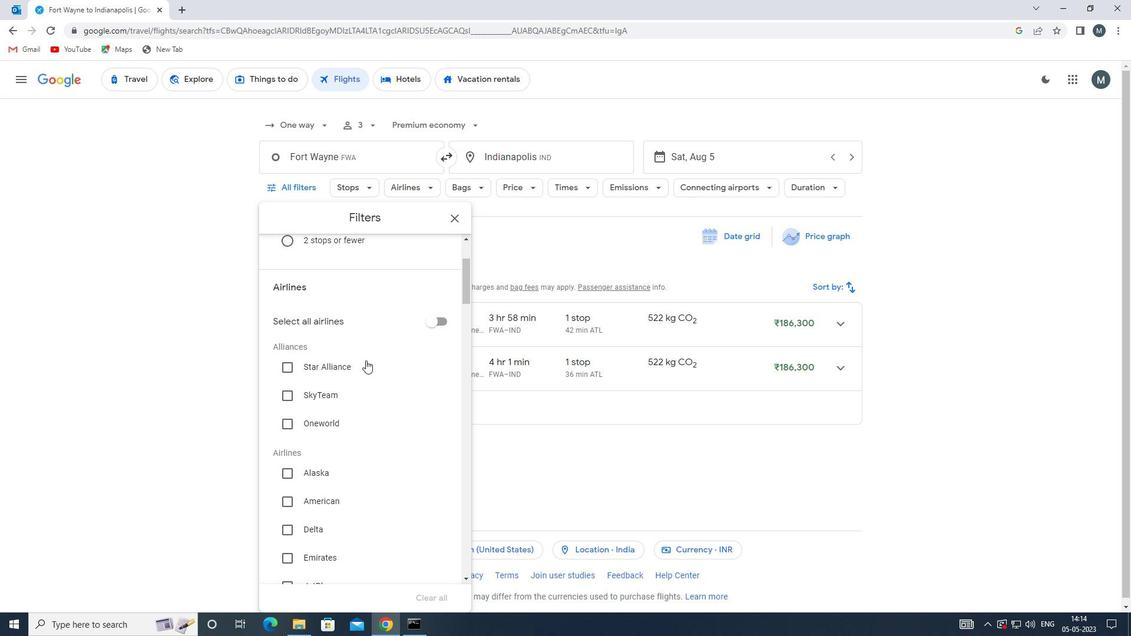 
Action: Mouse scrolled (365, 360) with delta (0, 0)
Screenshot: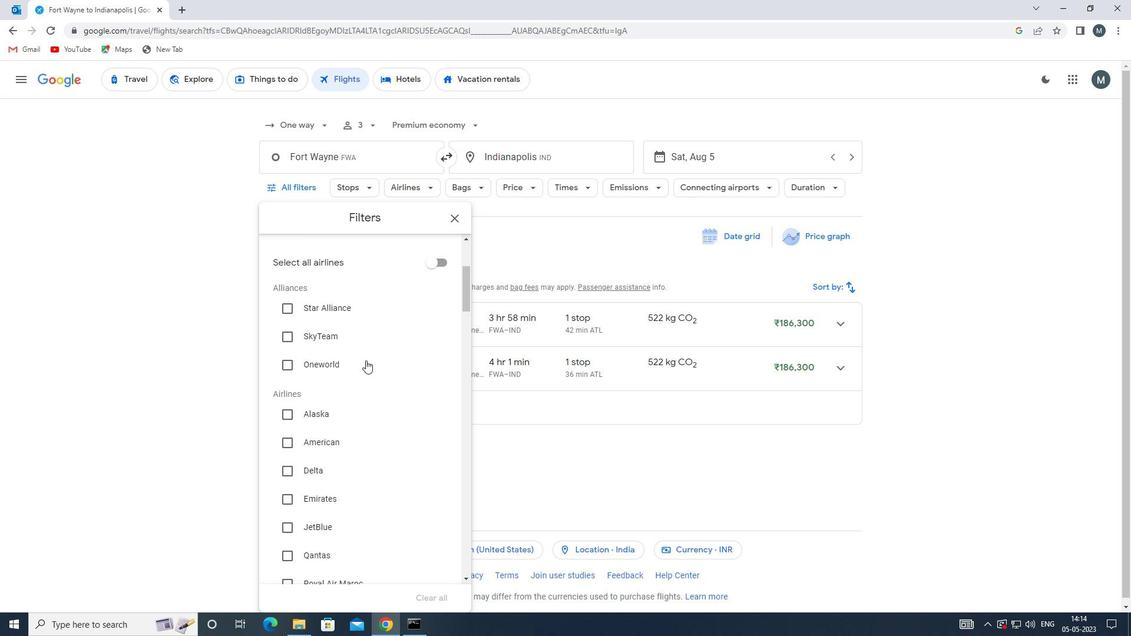 
Action: Mouse scrolled (365, 360) with delta (0, 0)
Screenshot: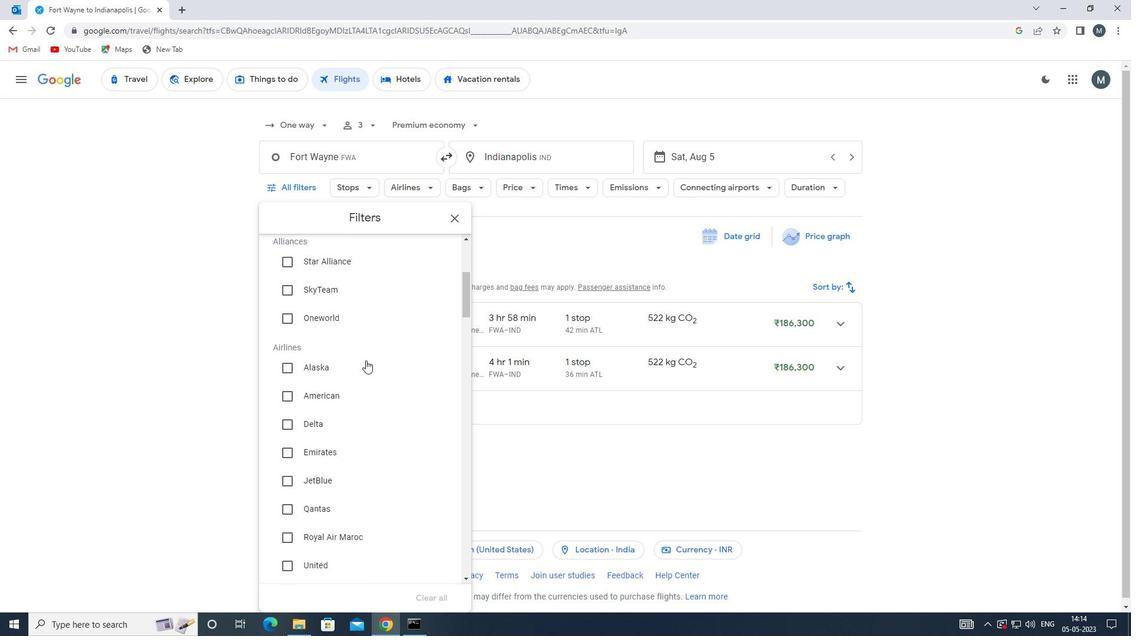 
Action: Mouse moved to (365, 360)
Screenshot: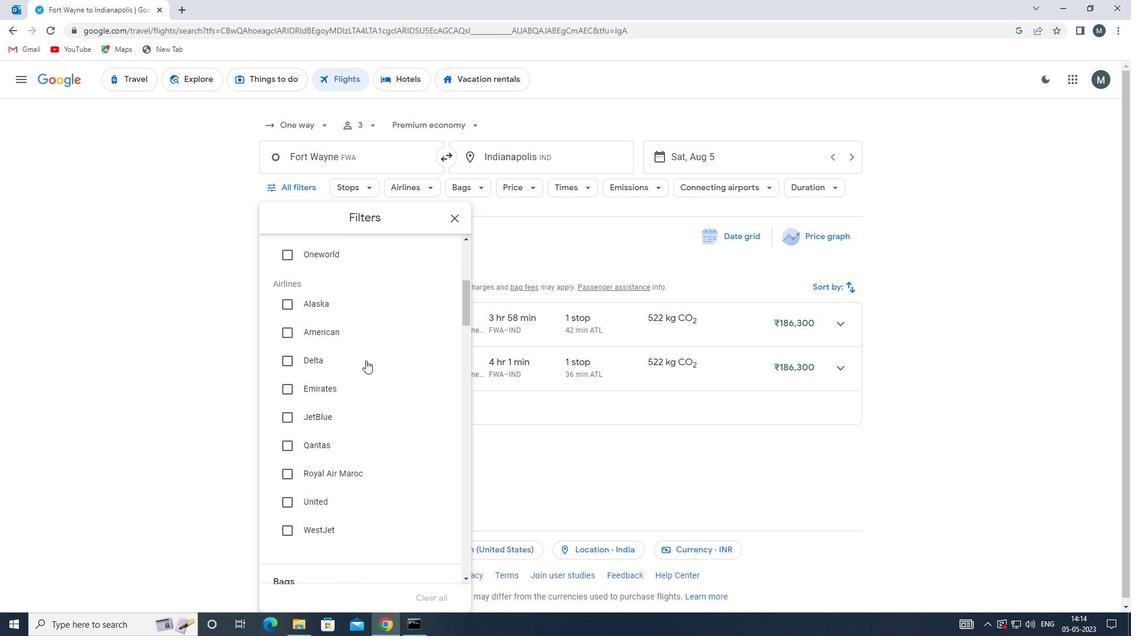 
Action: Mouse scrolled (365, 360) with delta (0, 0)
Screenshot: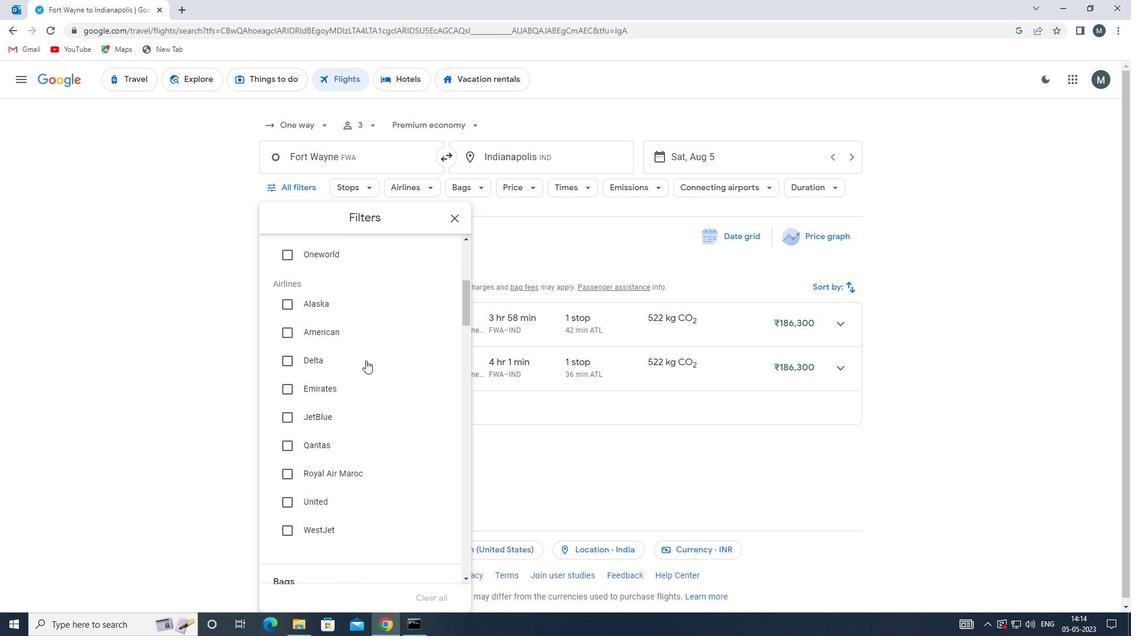 
Action: Mouse moved to (356, 368)
Screenshot: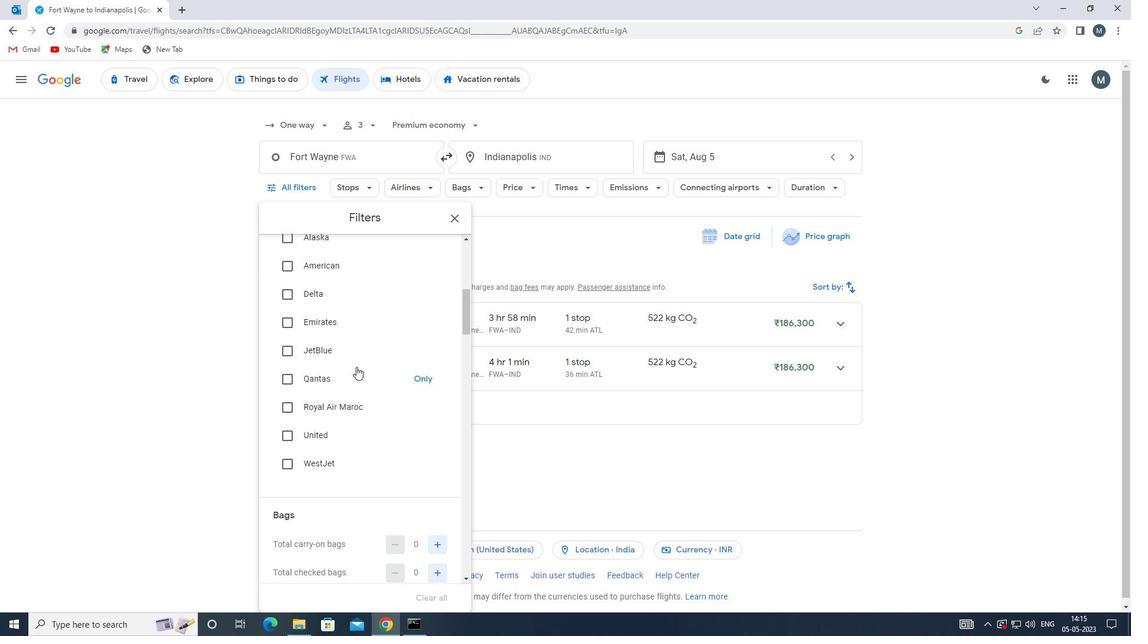
Action: Mouse scrolled (356, 367) with delta (0, 0)
Screenshot: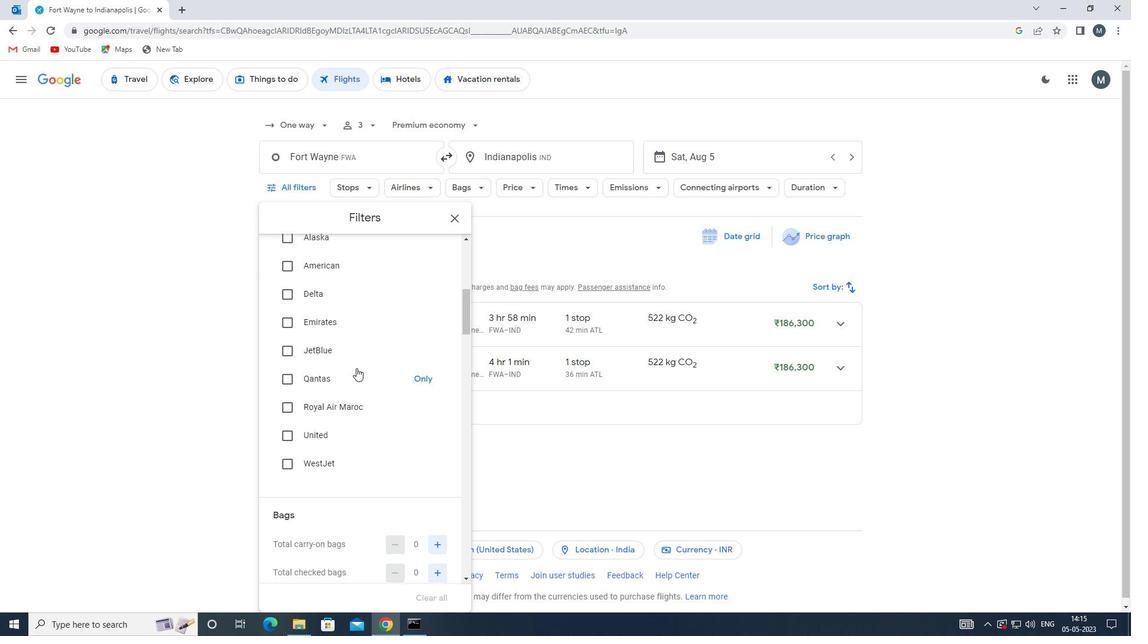 
Action: Mouse scrolled (356, 367) with delta (0, 0)
Screenshot: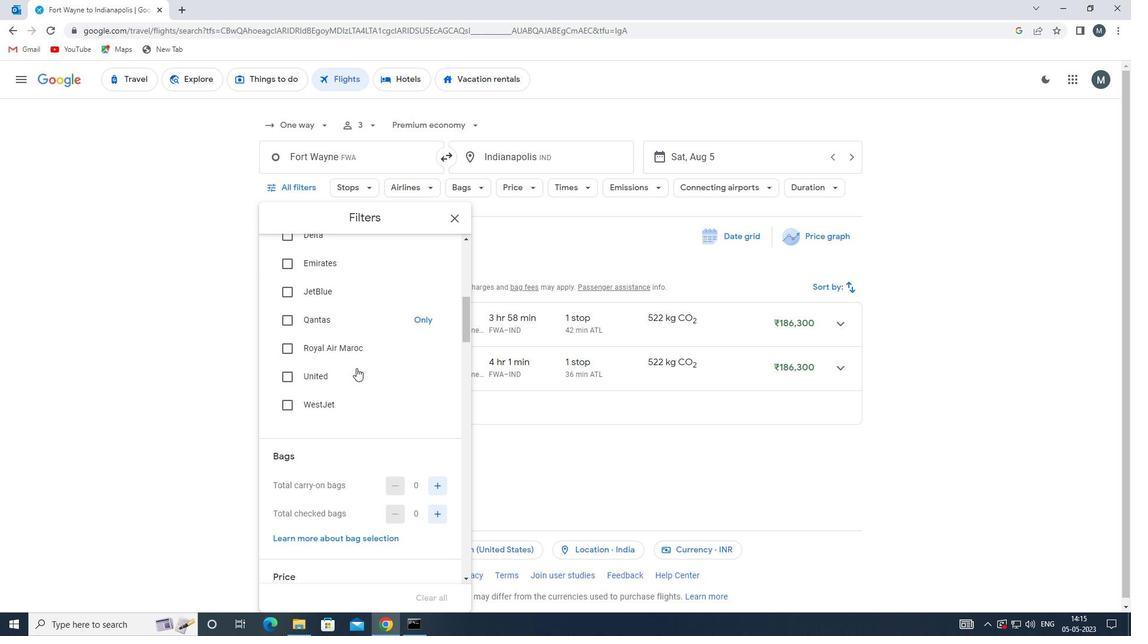 
Action: Mouse scrolled (356, 367) with delta (0, 0)
Screenshot: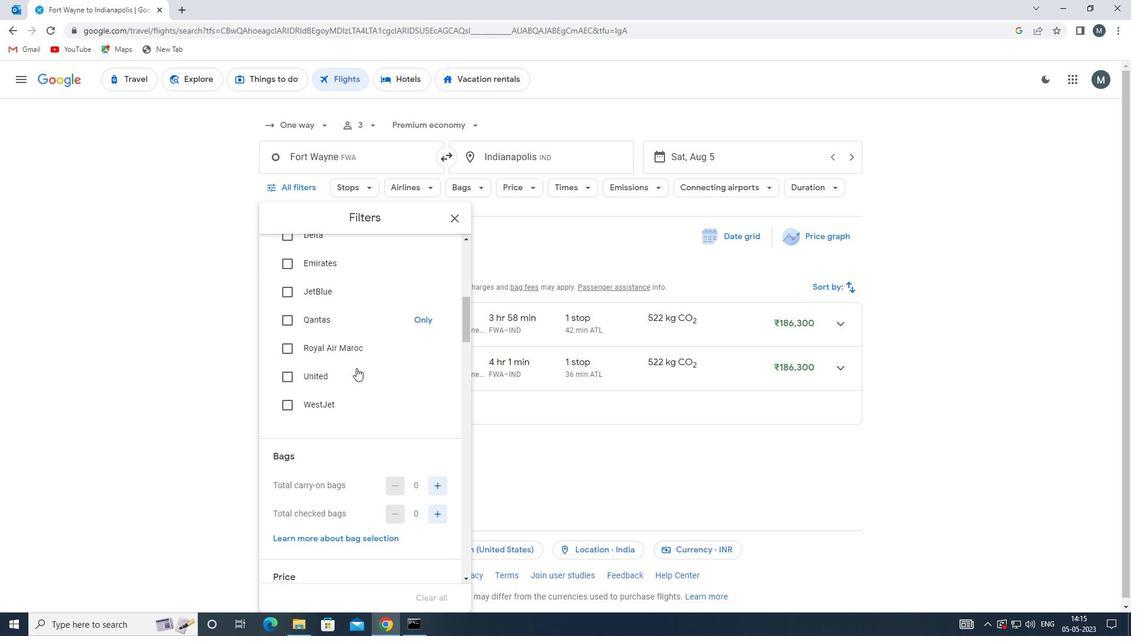 
Action: Mouse moved to (438, 396)
Screenshot: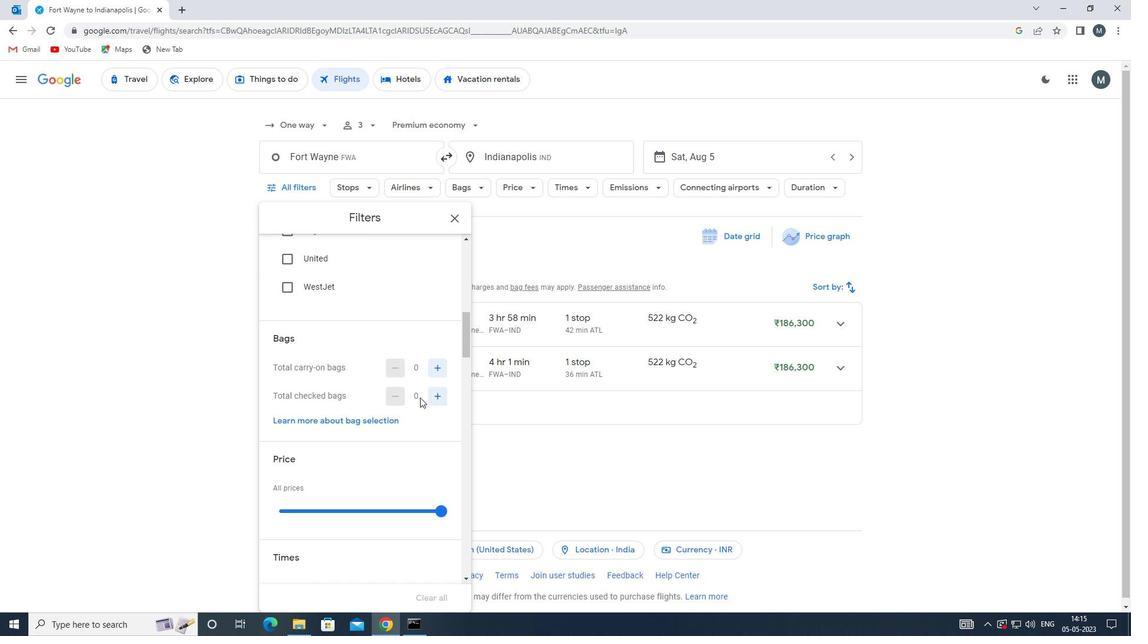 
Action: Mouse pressed left at (438, 396)
Screenshot: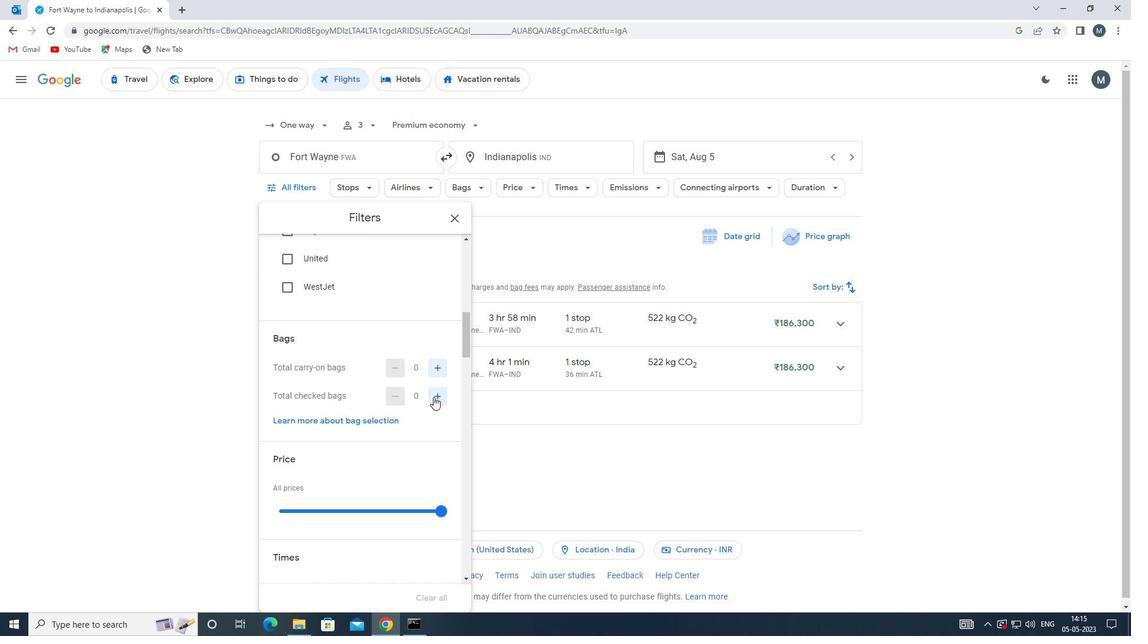 
Action: Mouse pressed left at (438, 396)
Screenshot: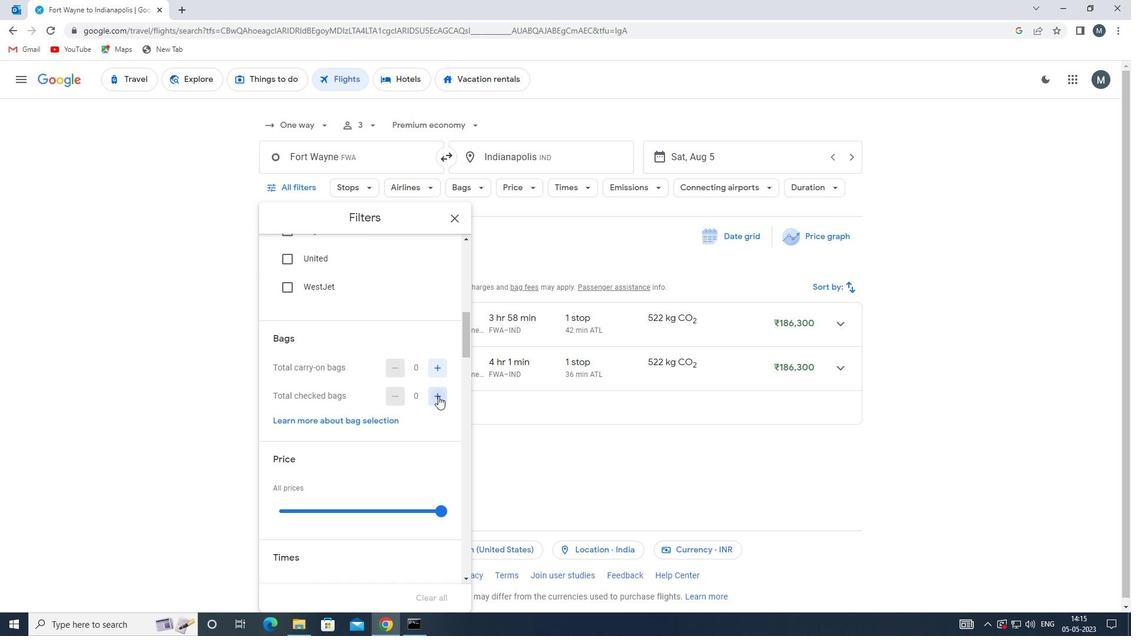 
Action: Mouse moved to (404, 403)
Screenshot: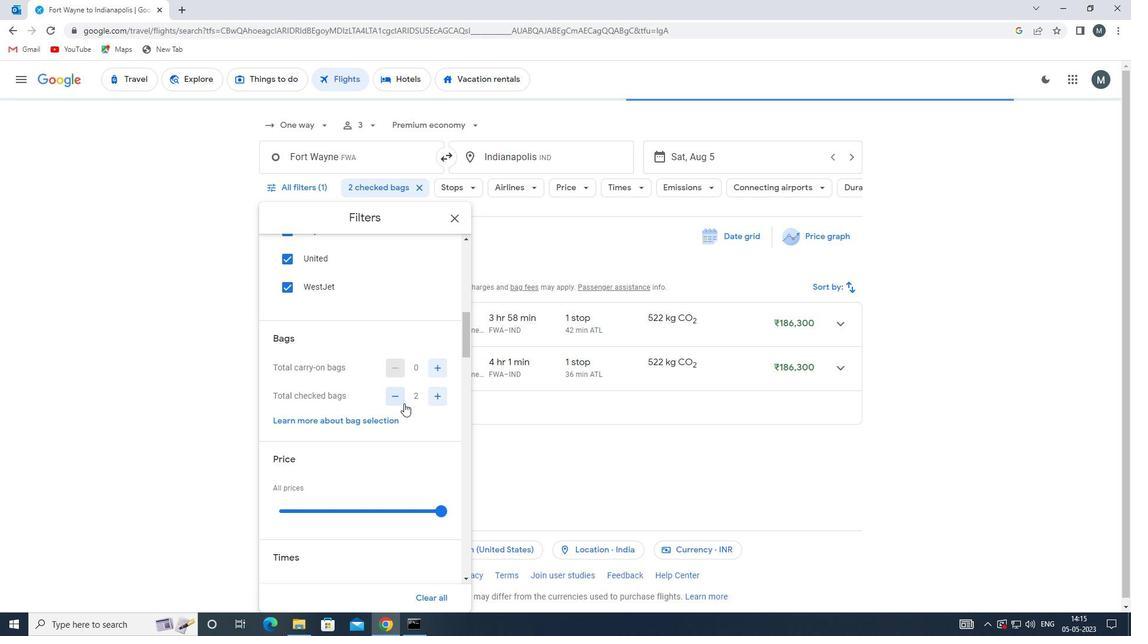 
Action: Mouse scrolled (404, 403) with delta (0, 0)
Screenshot: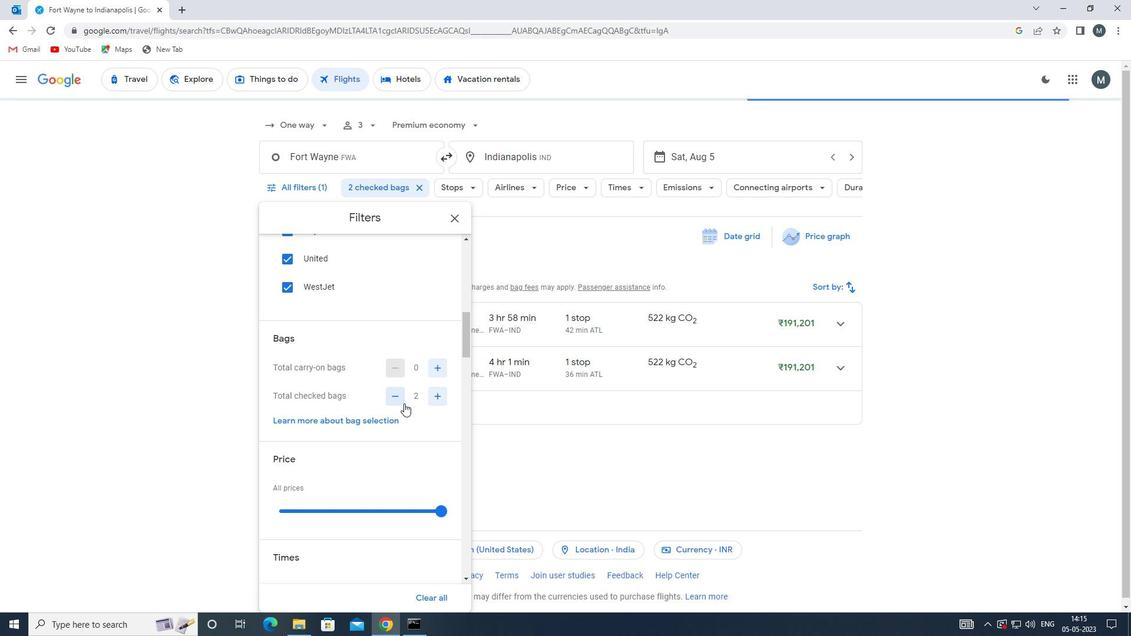 
Action: Mouse moved to (378, 387)
Screenshot: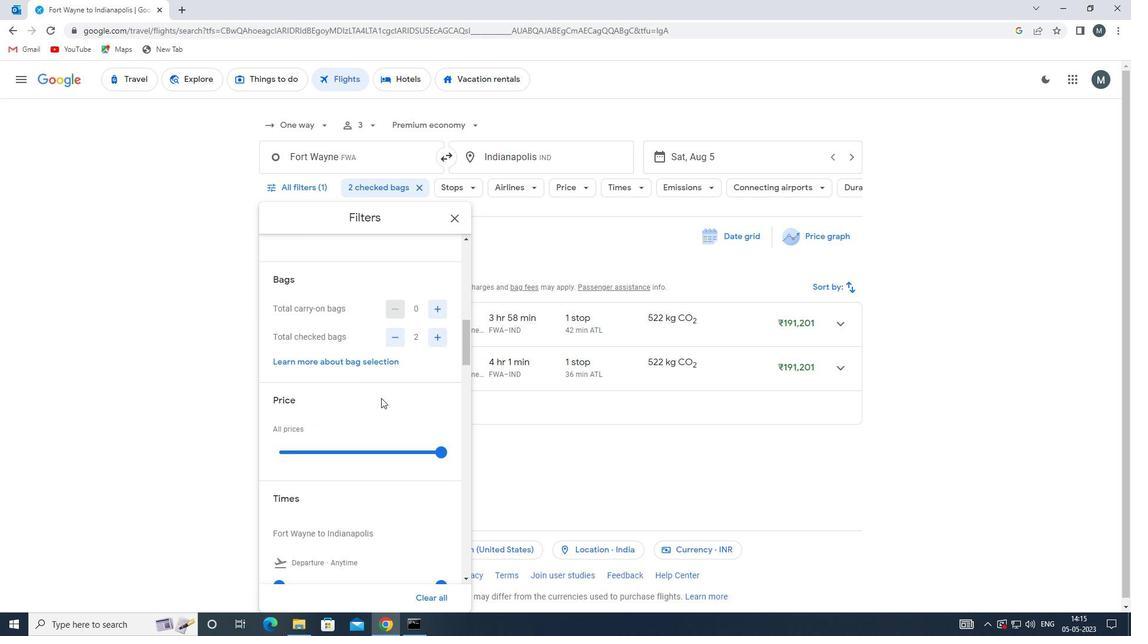
Action: Mouse scrolled (378, 387) with delta (0, 0)
Screenshot: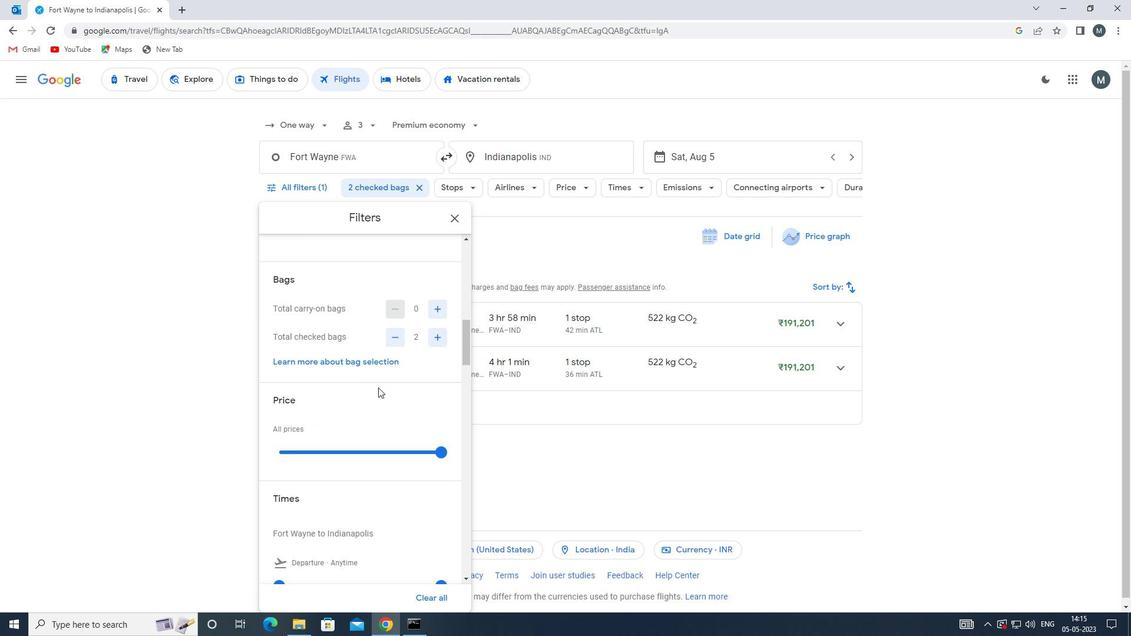 
Action: Mouse moved to (377, 387)
Screenshot: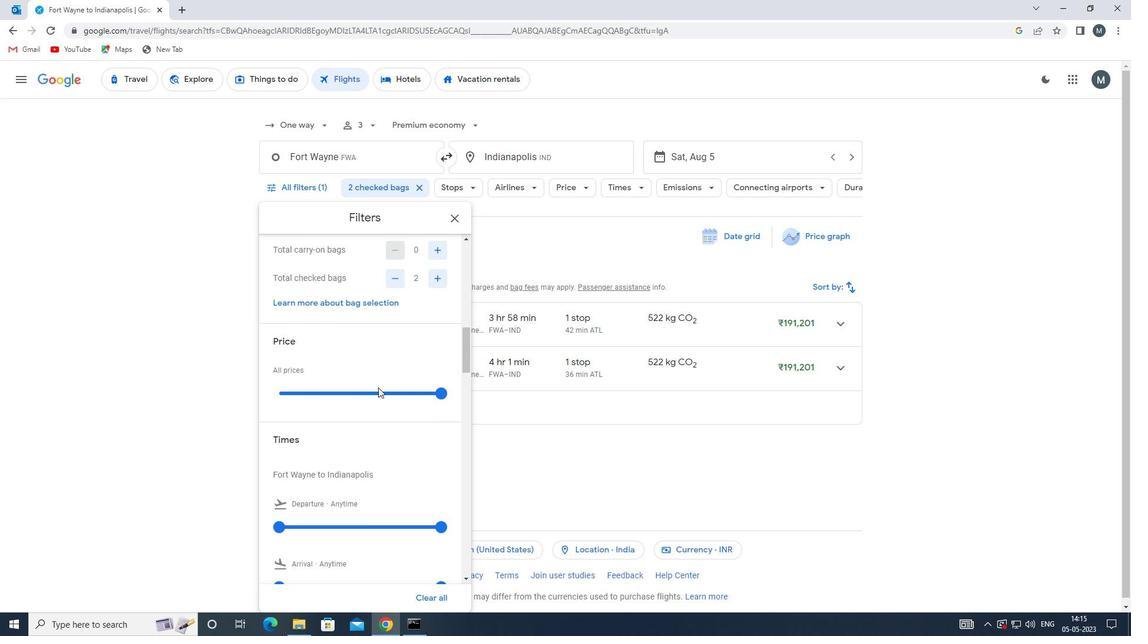 
Action: Mouse scrolled (377, 387) with delta (0, 0)
Screenshot: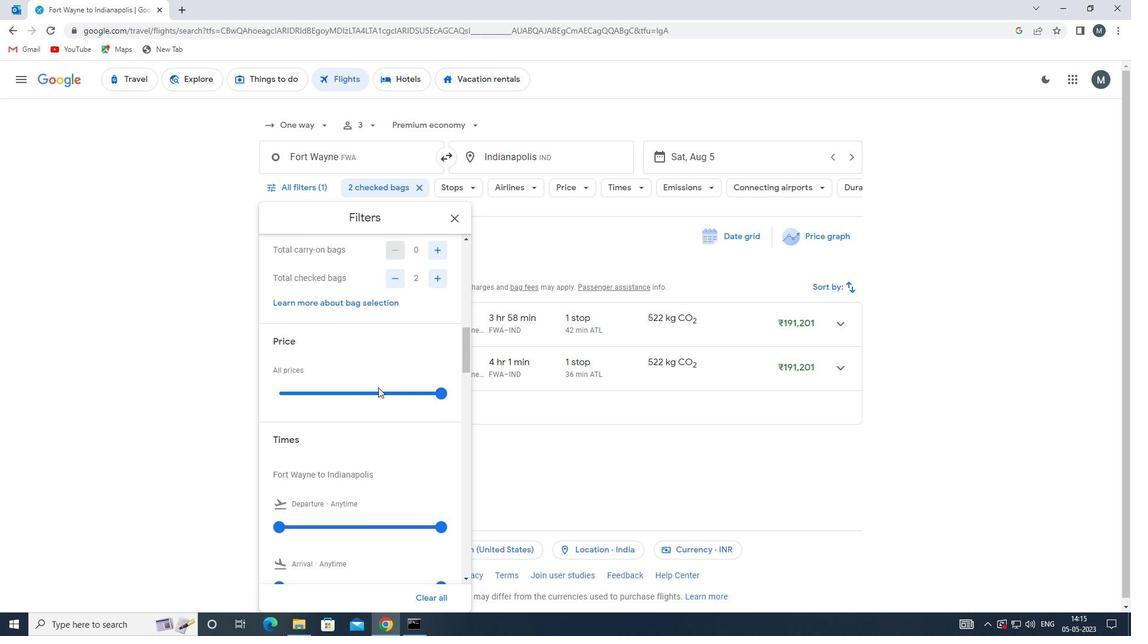 
Action: Mouse moved to (274, 460)
Screenshot: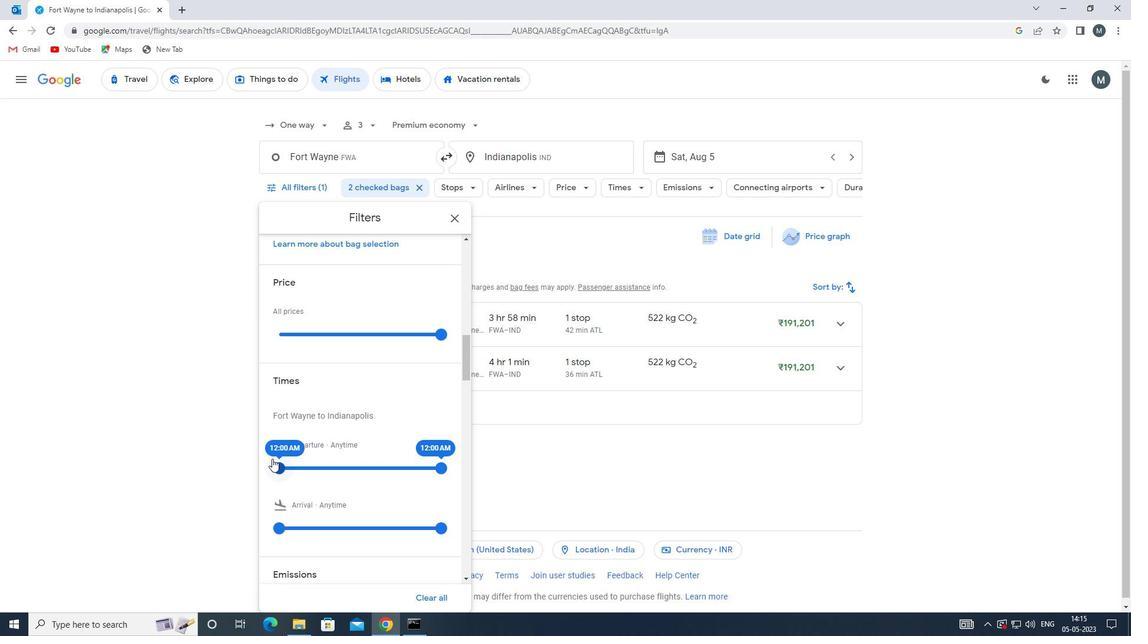 
Action: Mouse pressed left at (274, 460)
Screenshot: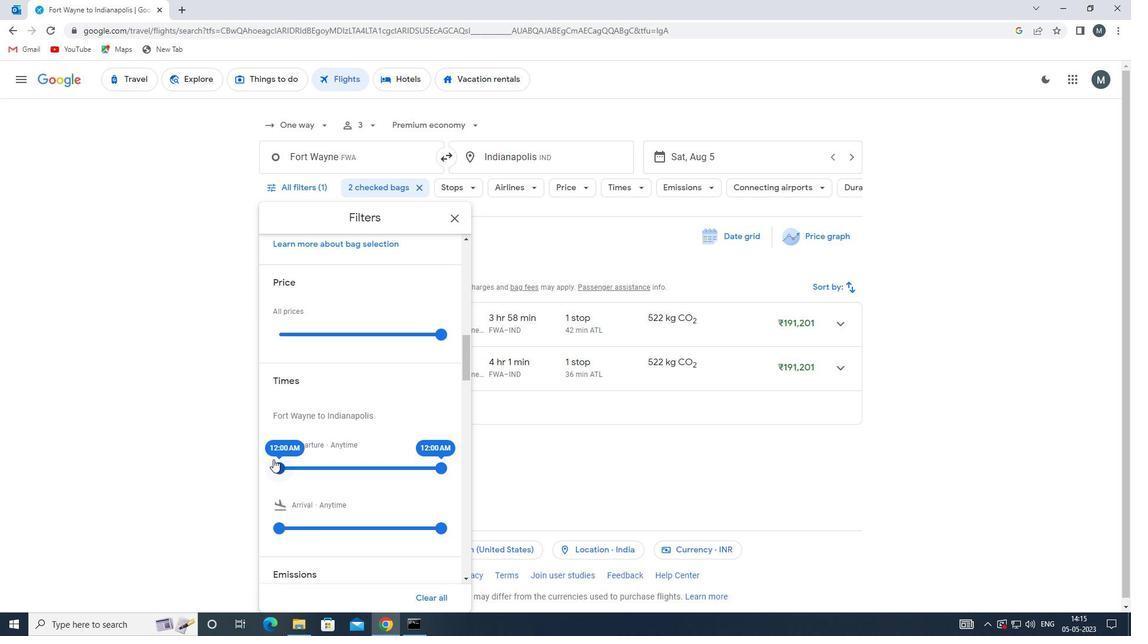 
Action: Mouse moved to (433, 463)
Screenshot: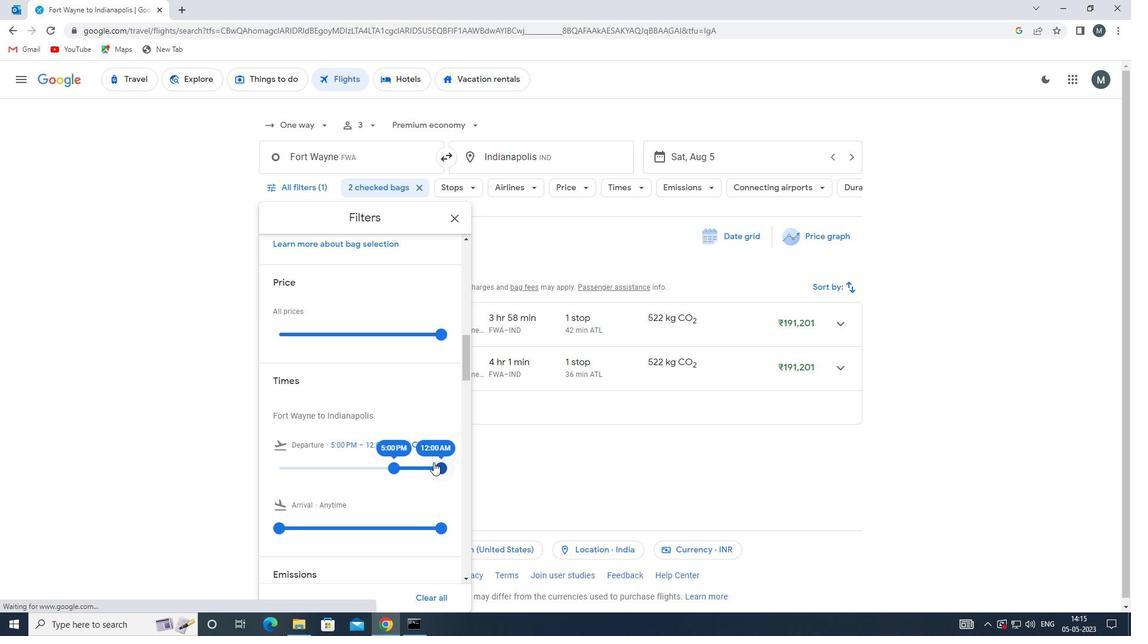 
Action: Mouse pressed left at (433, 463)
Screenshot: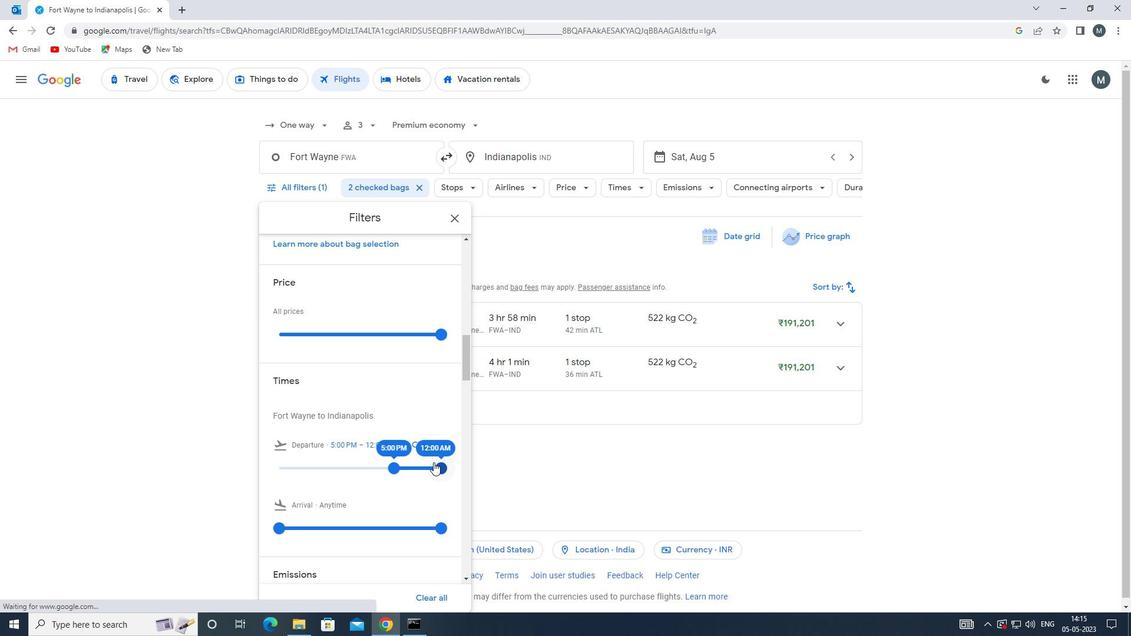 
Action: Mouse moved to (388, 462)
Screenshot: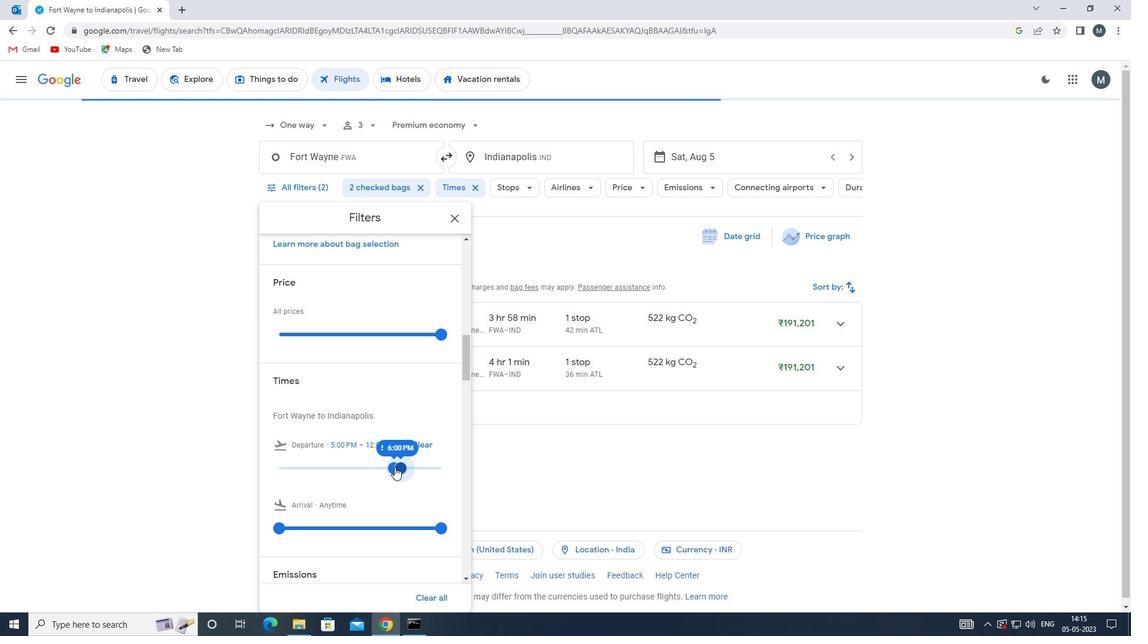 
Action: Mouse scrolled (388, 462) with delta (0, 0)
Screenshot: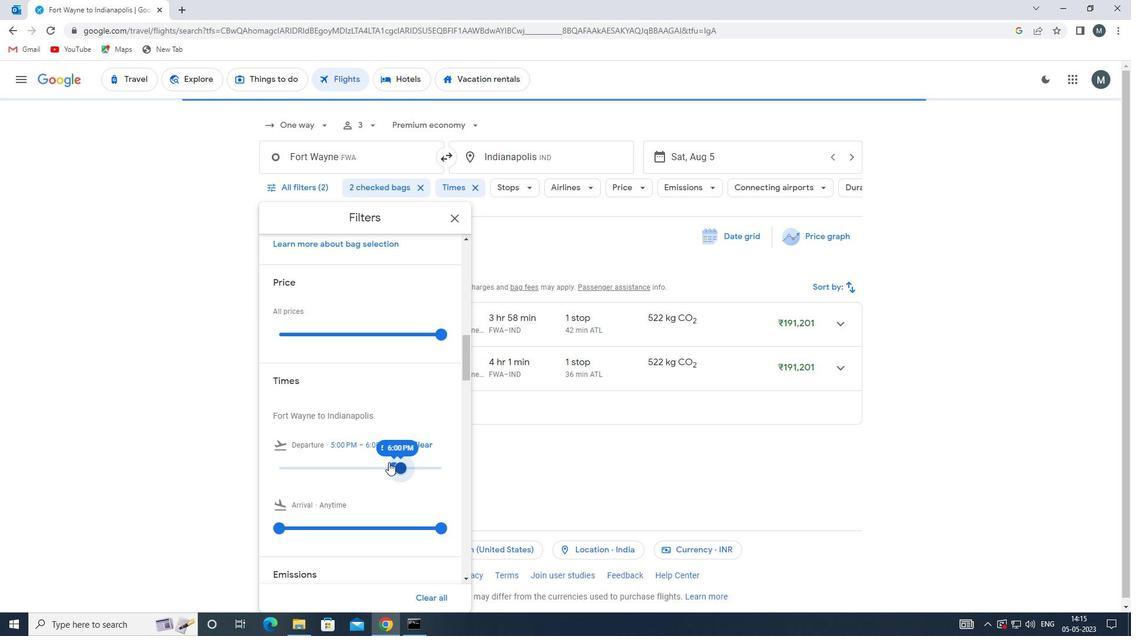 
Action: Mouse scrolled (388, 462) with delta (0, 0)
Screenshot: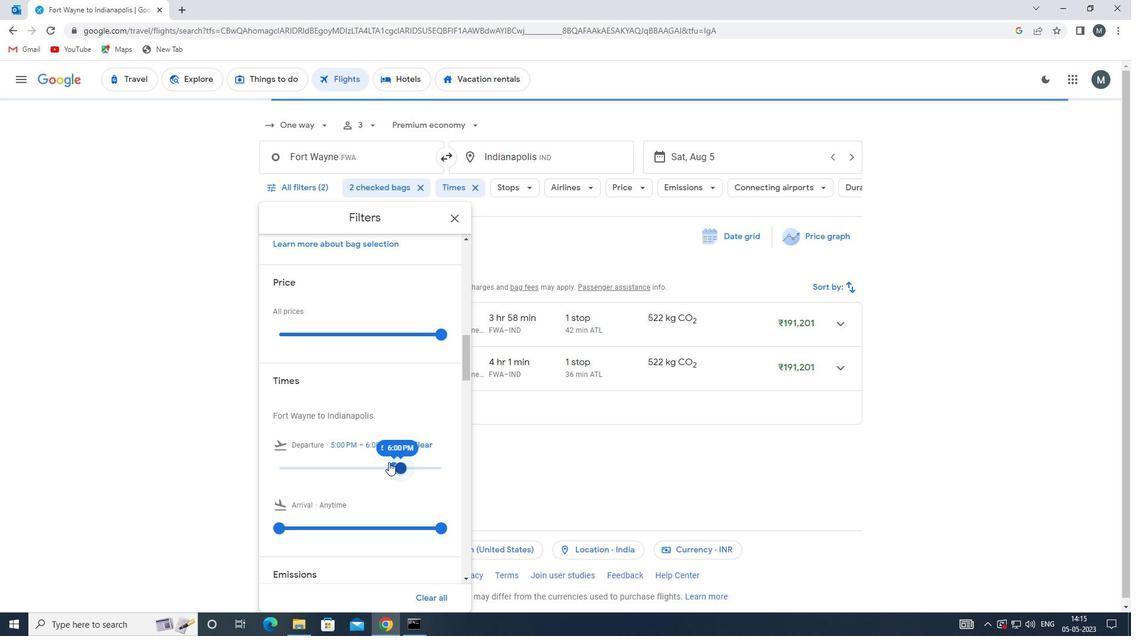 
Action: Mouse moved to (456, 218)
Screenshot: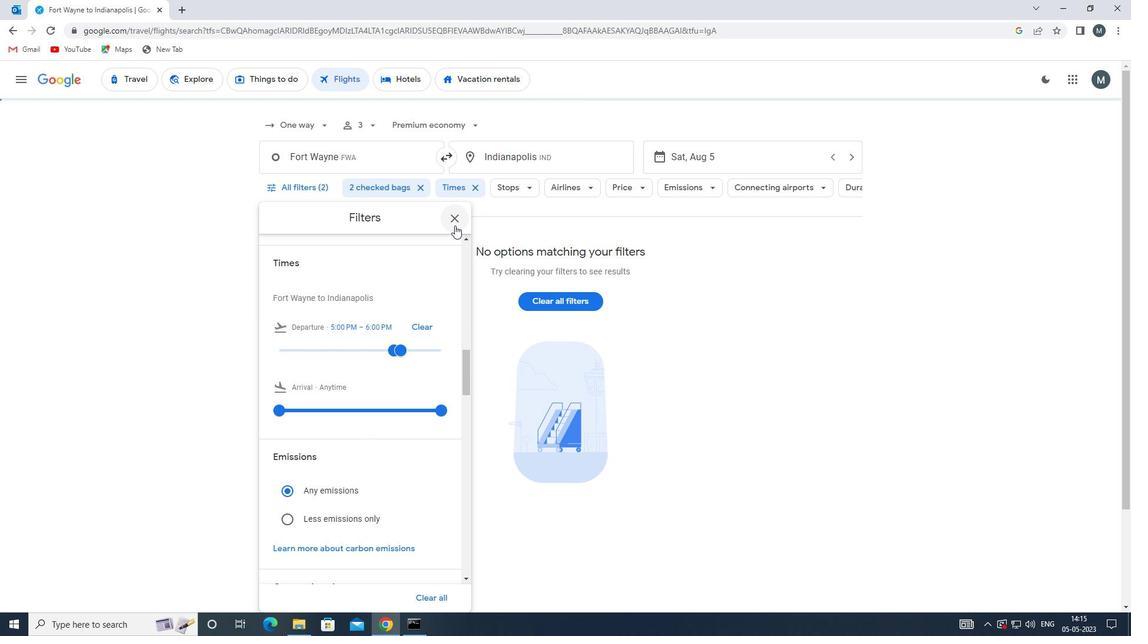 
Action: Mouse pressed left at (456, 218)
Screenshot: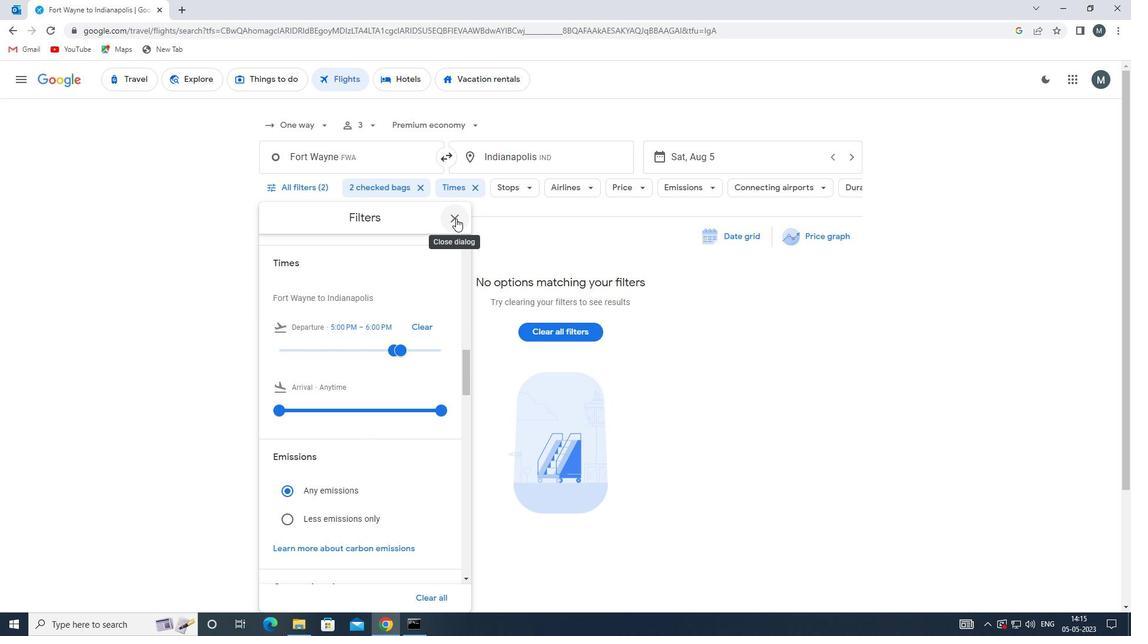 
